 Task: Search one way flight ticket for 5 adults, 2 children, 1 infant in seat and 2 infants on lap in economy from Block Island: Block Island State Airport to Jackson: Jackson Hole Airport on 5-2-2023. Choice of flights is United. Number of bags: 1 carry on bag and 1 checked bag. Price is upto 87000. Outbound departure time preference is 20:30.
Action: Mouse moved to (331, 283)
Screenshot: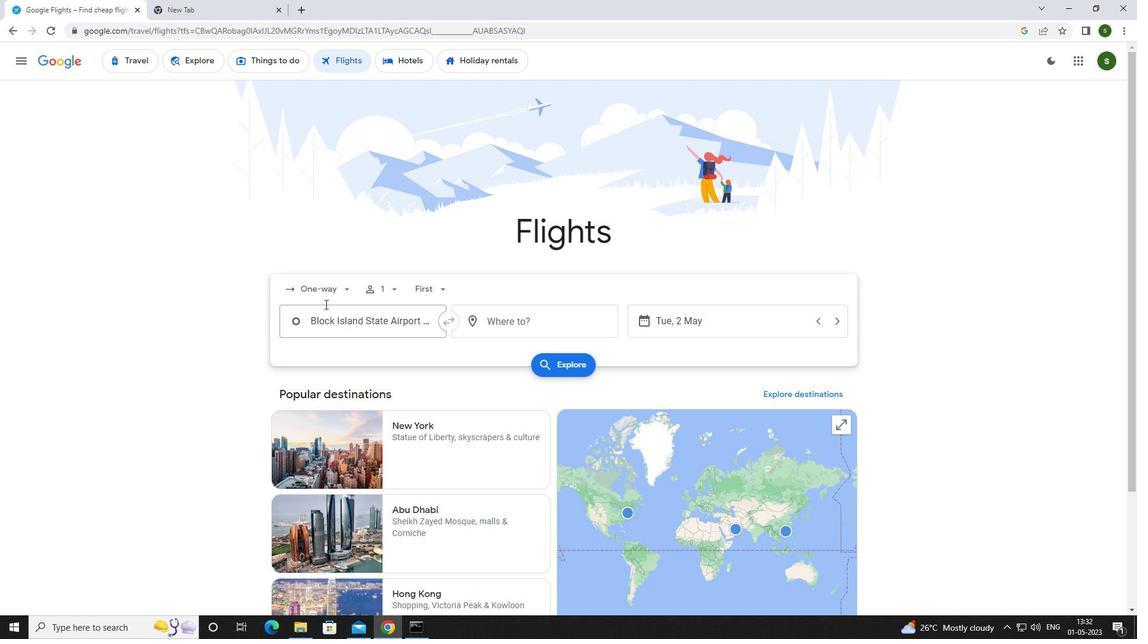 
Action: Mouse pressed left at (331, 283)
Screenshot: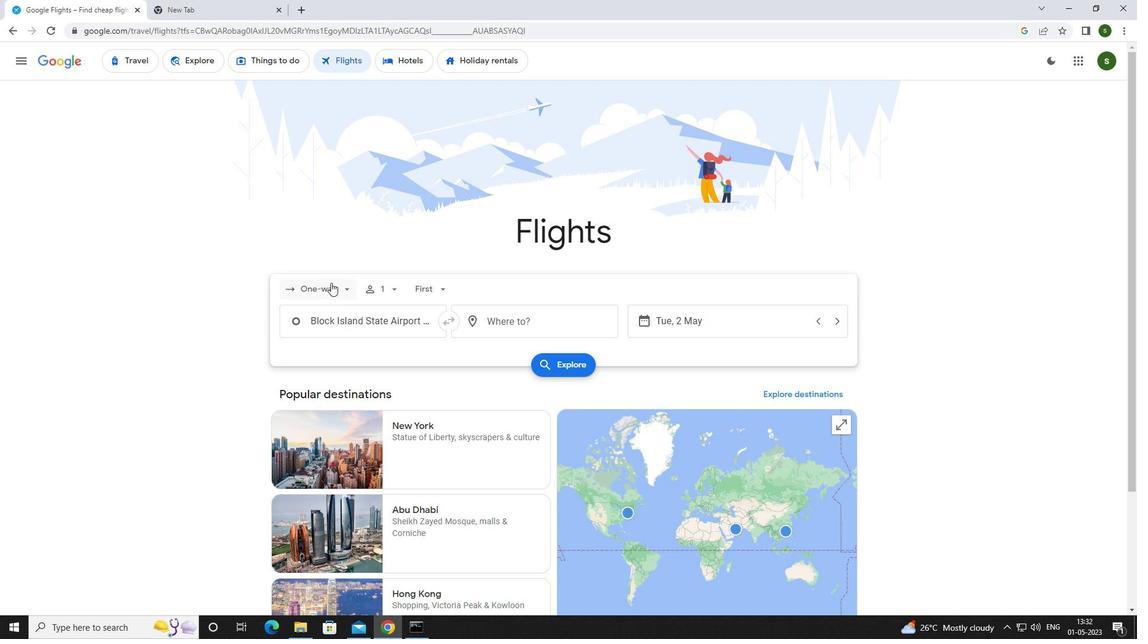 
Action: Mouse moved to (333, 341)
Screenshot: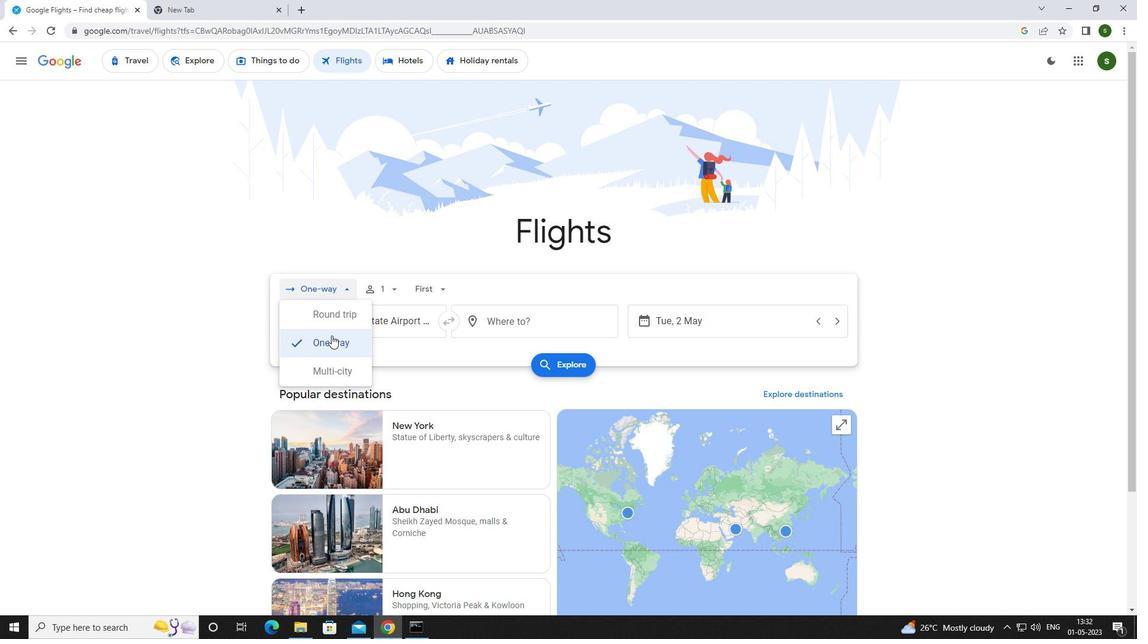 
Action: Mouse pressed left at (333, 341)
Screenshot: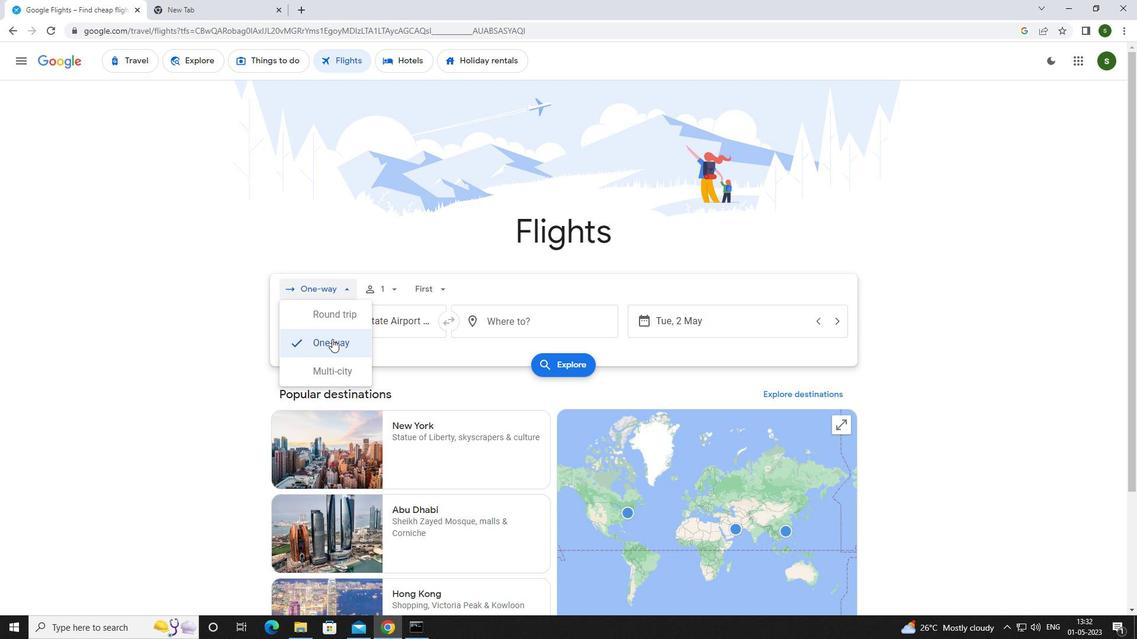 
Action: Mouse moved to (391, 287)
Screenshot: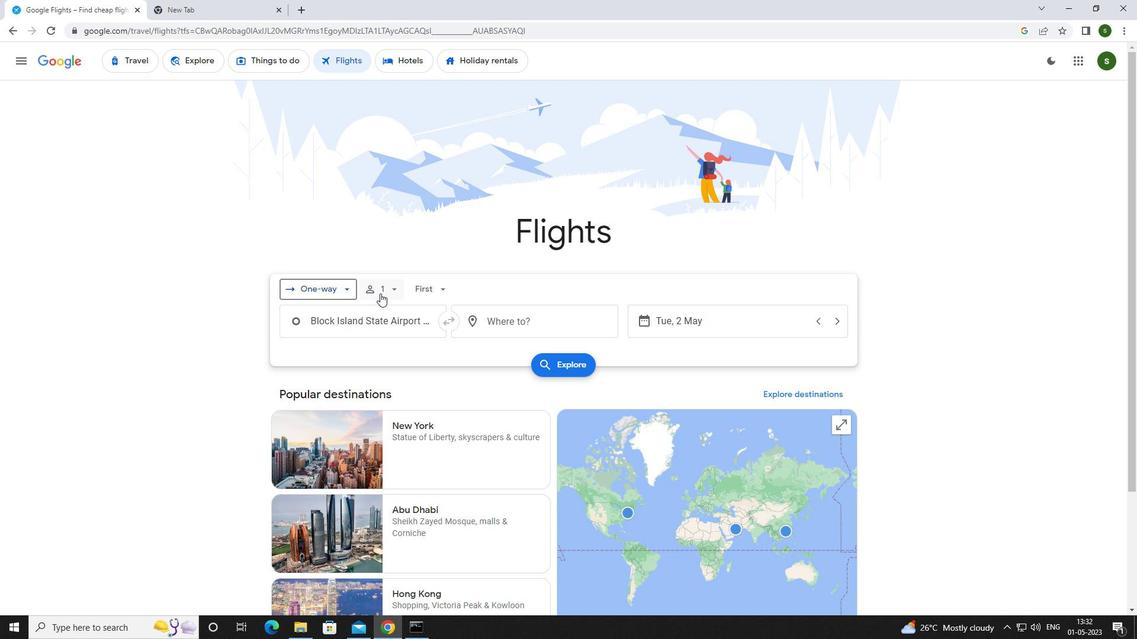 
Action: Mouse pressed left at (391, 287)
Screenshot: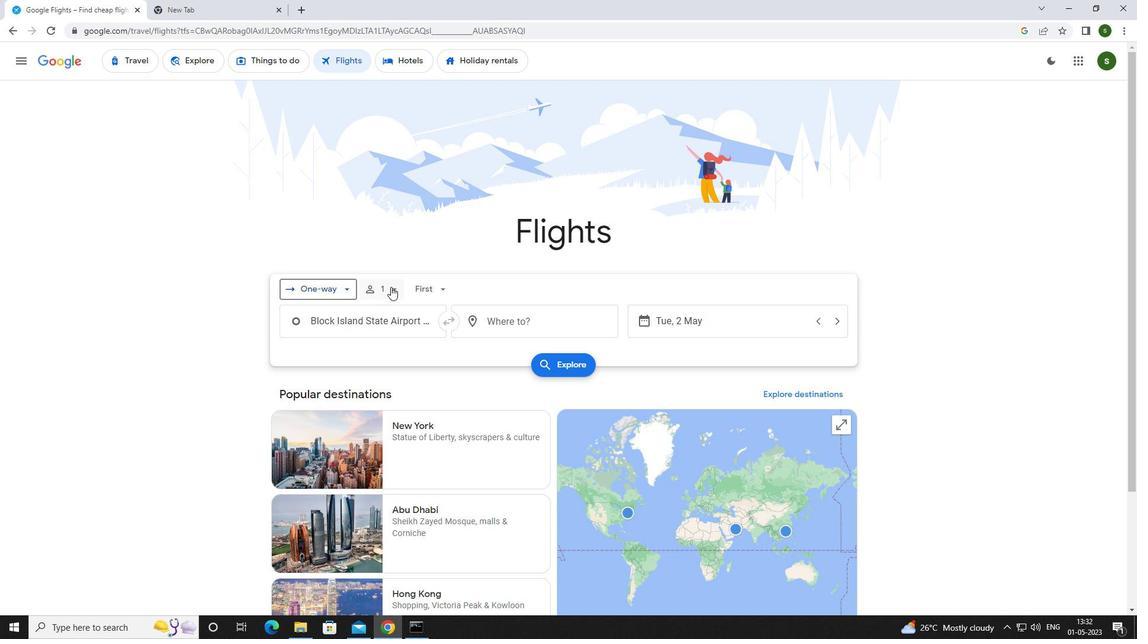 
Action: Mouse moved to (488, 320)
Screenshot: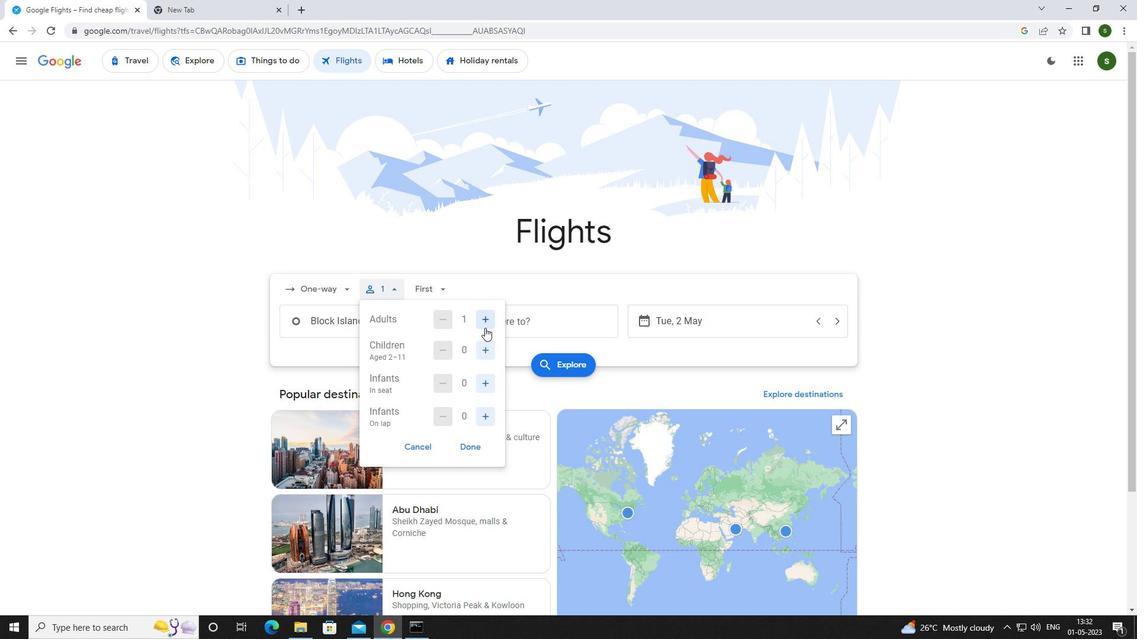 
Action: Mouse pressed left at (488, 320)
Screenshot: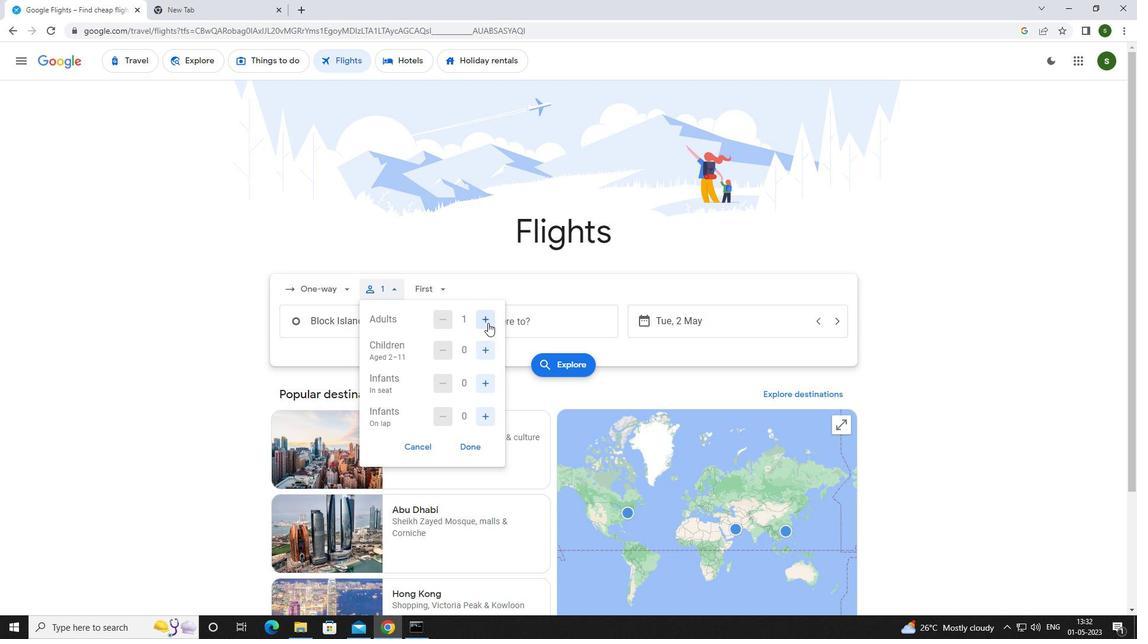 
Action: Mouse pressed left at (488, 320)
Screenshot: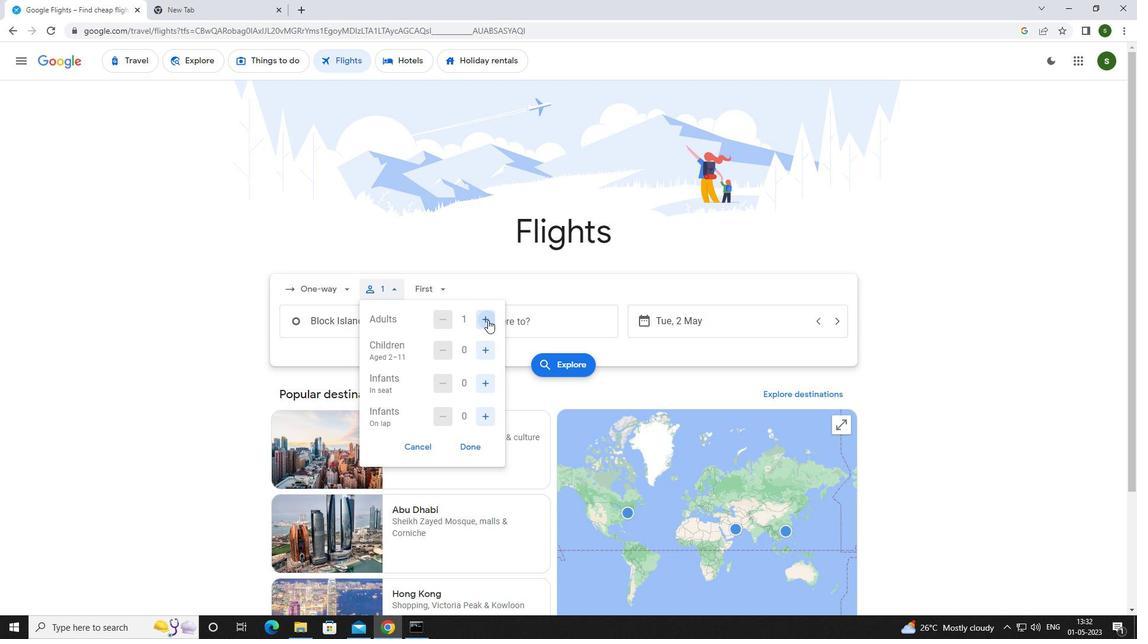
Action: Mouse pressed left at (488, 320)
Screenshot: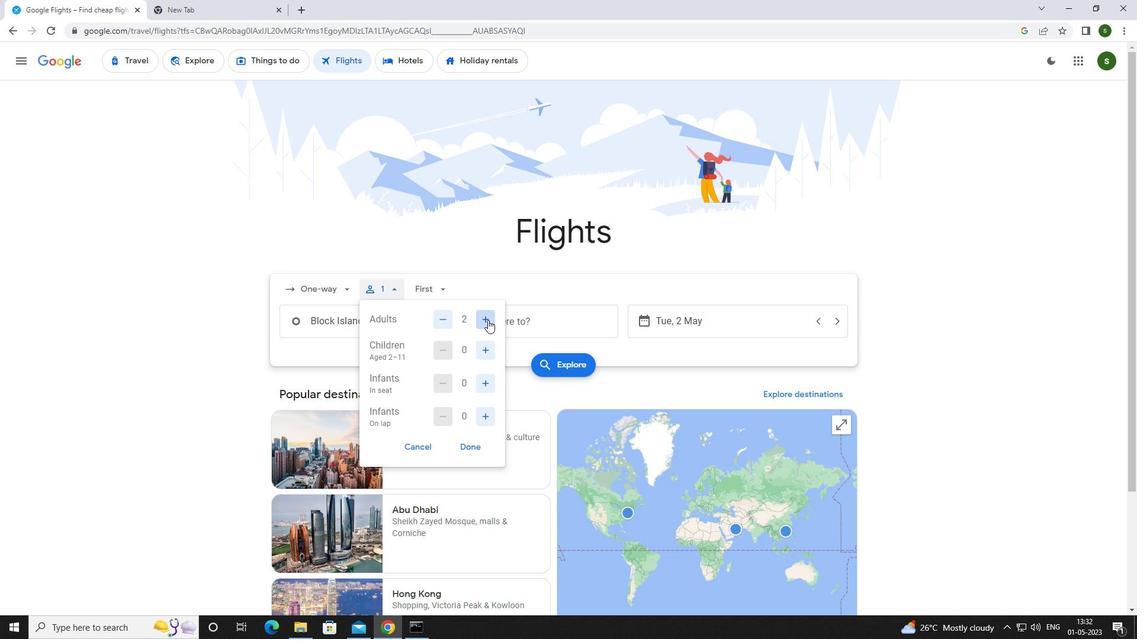 
Action: Mouse pressed left at (488, 320)
Screenshot: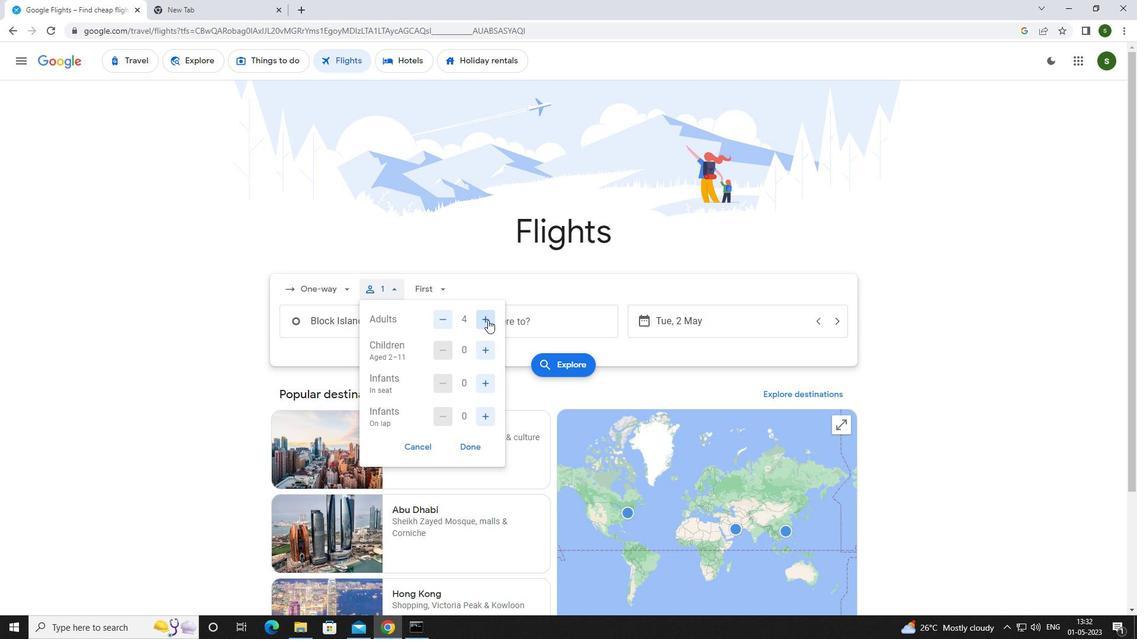 
Action: Mouse moved to (481, 351)
Screenshot: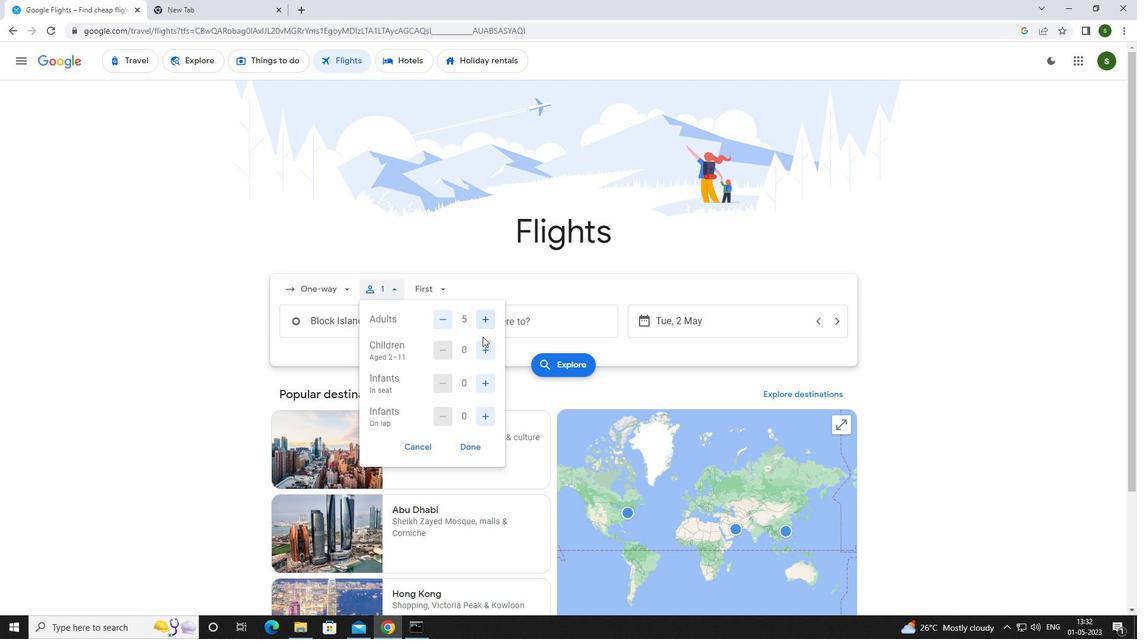 
Action: Mouse pressed left at (481, 351)
Screenshot: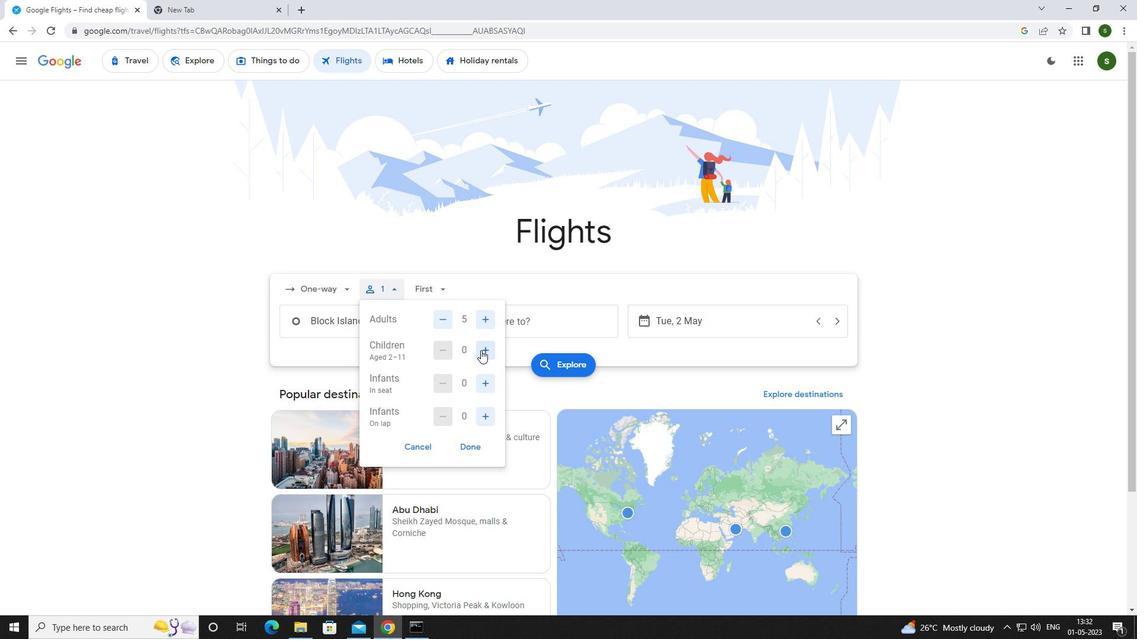 
Action: Mouse pressed left at (481, 351)
Screenshot: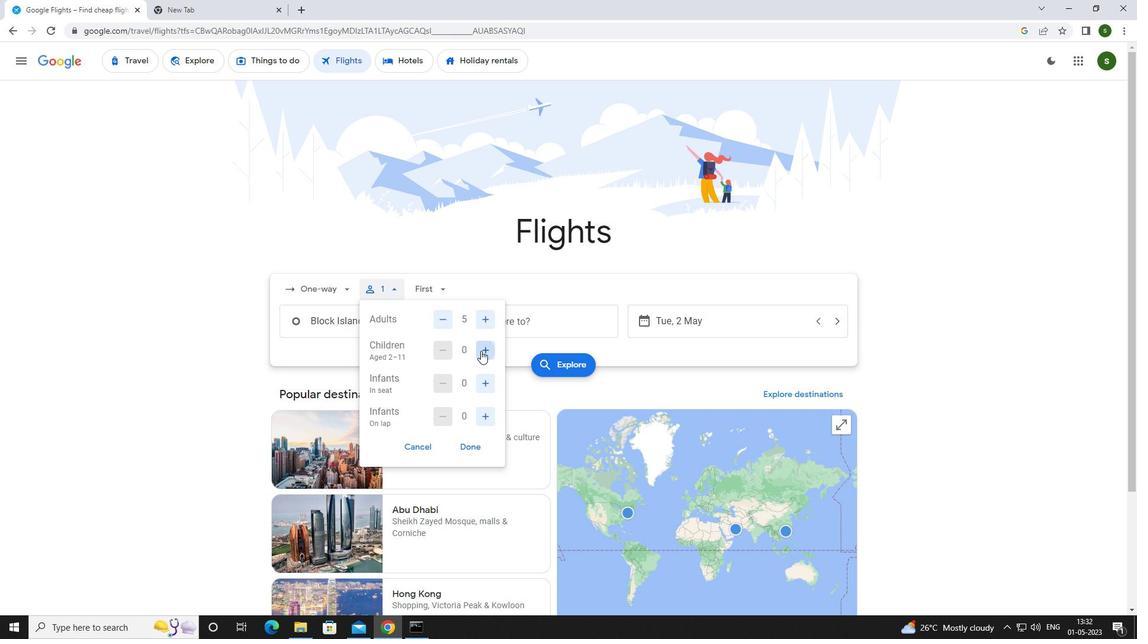 
Action: Mouse moved to (485, 380)
Screenshot: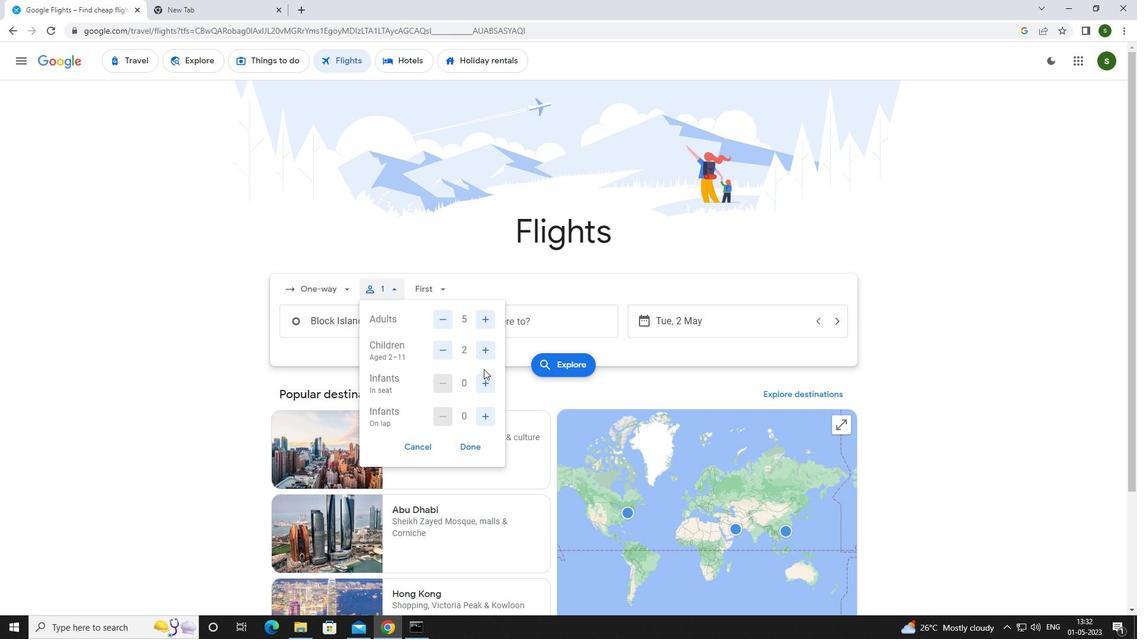 
Action: Mouse pressed left at (485, 380)
Screenshot: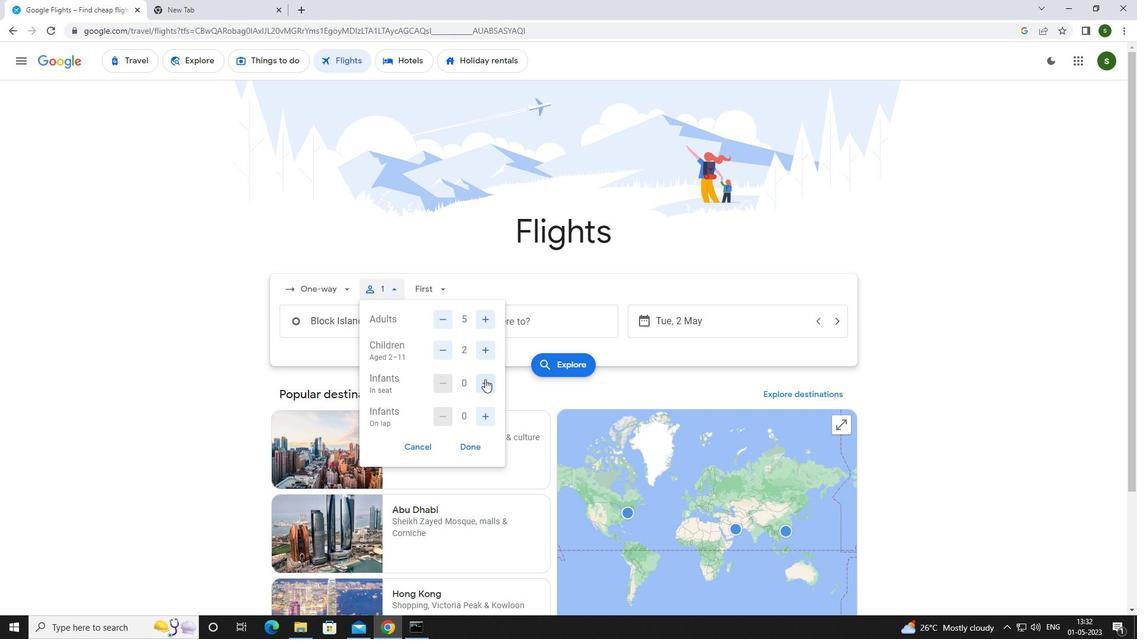 
Action: Mouse moved to (489, 417)
Screenshot: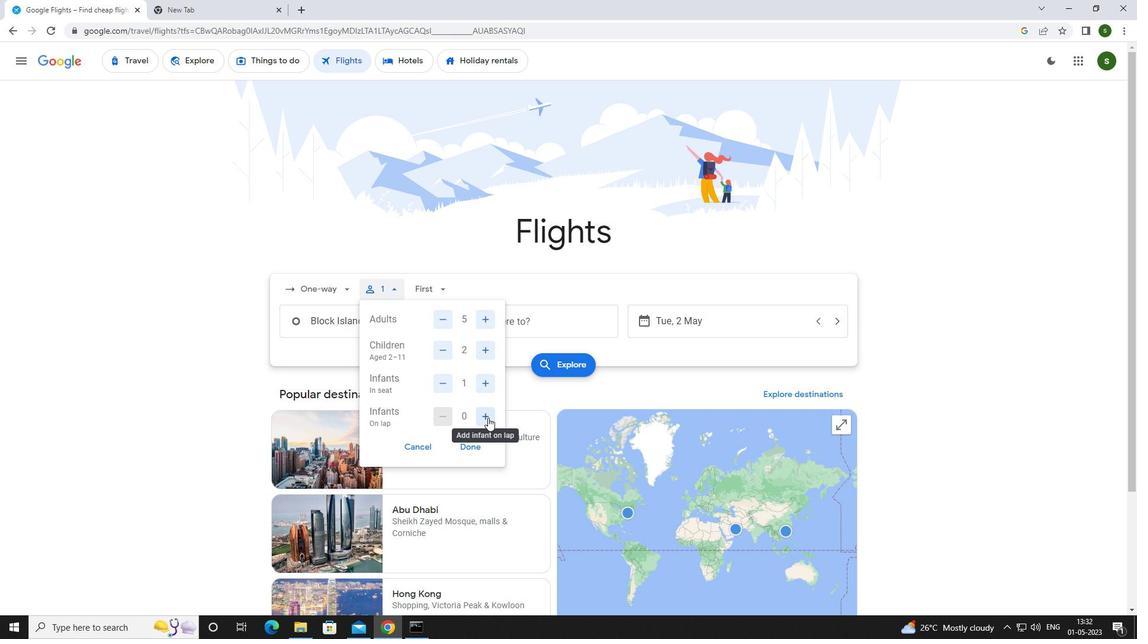 
Action: Mouse pressed left at (489, 417)
Screenshot: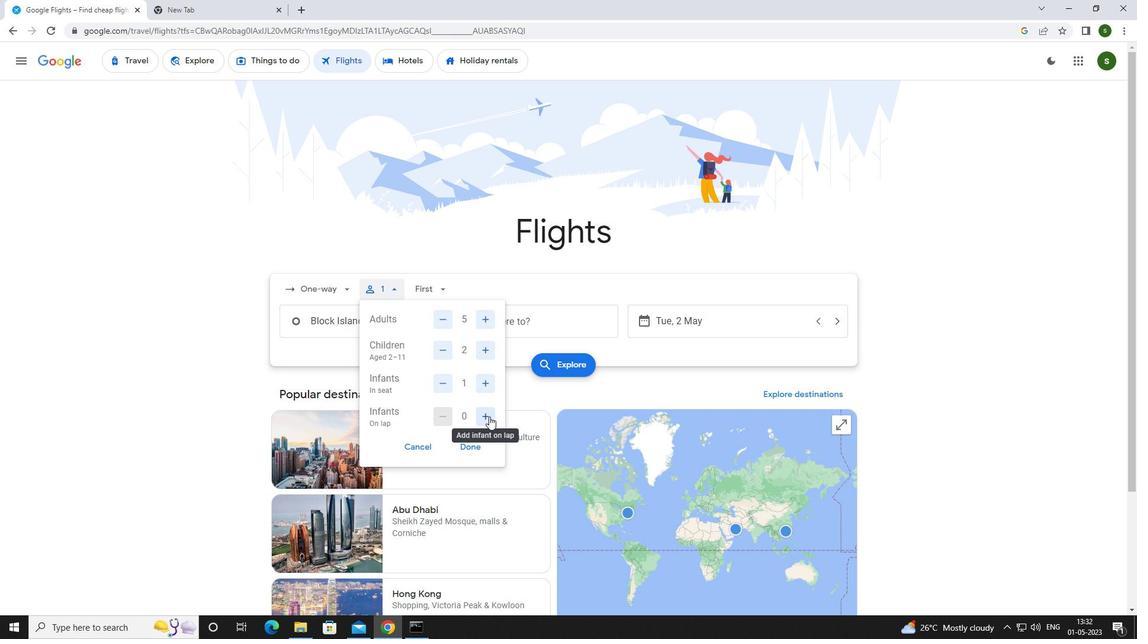 
Action: Mouse moved to (434, 287)
Screenshot: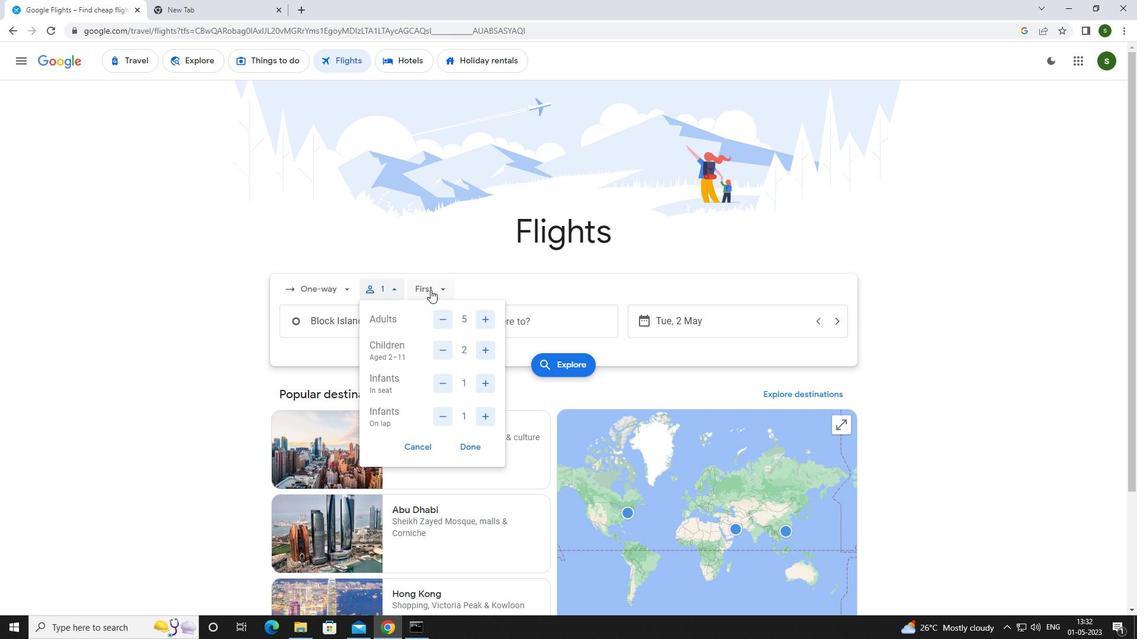 
Action: Mouse pressed left at (434, 287)
Screenshot: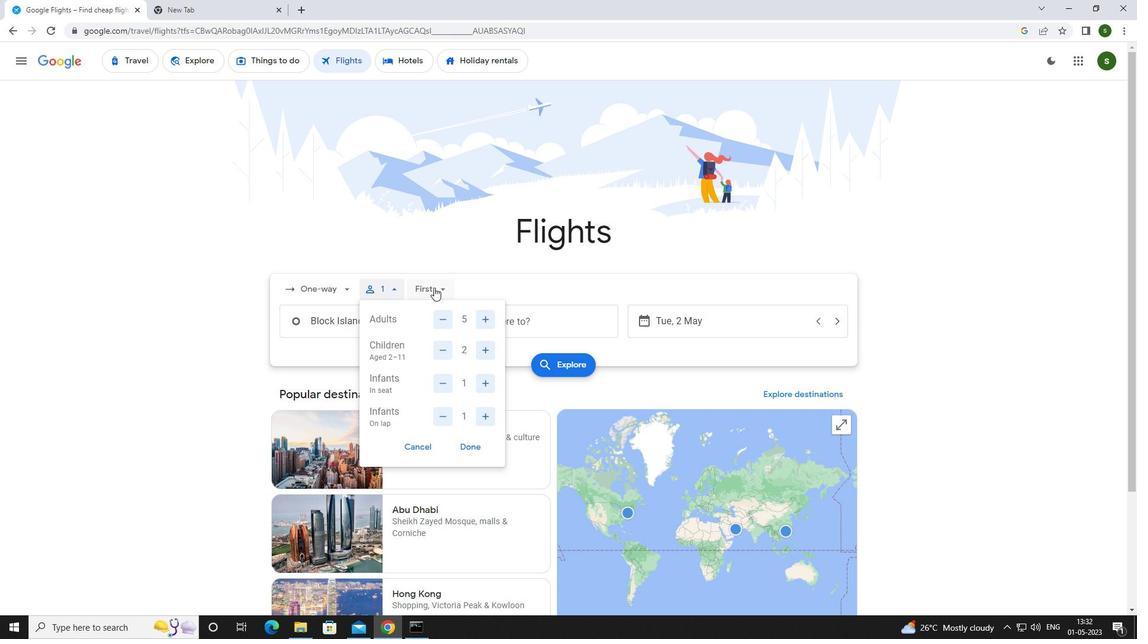 
Action: Mouse moved to (447, 323)
Screenshot: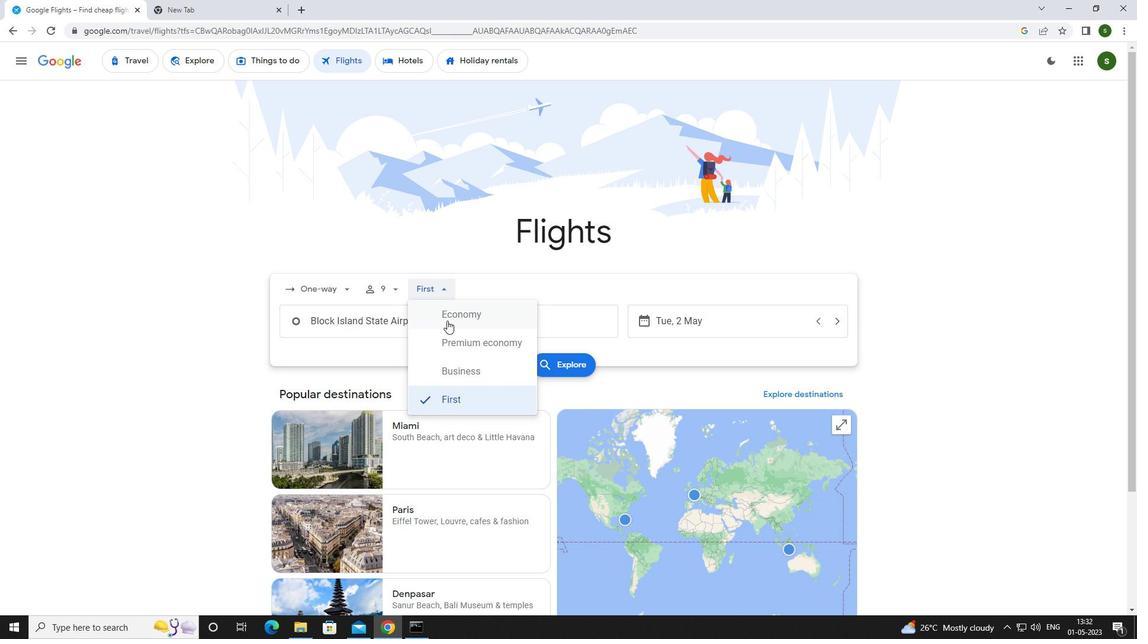 
Action: Mouse pressed left at (447, 323)
Screenshot: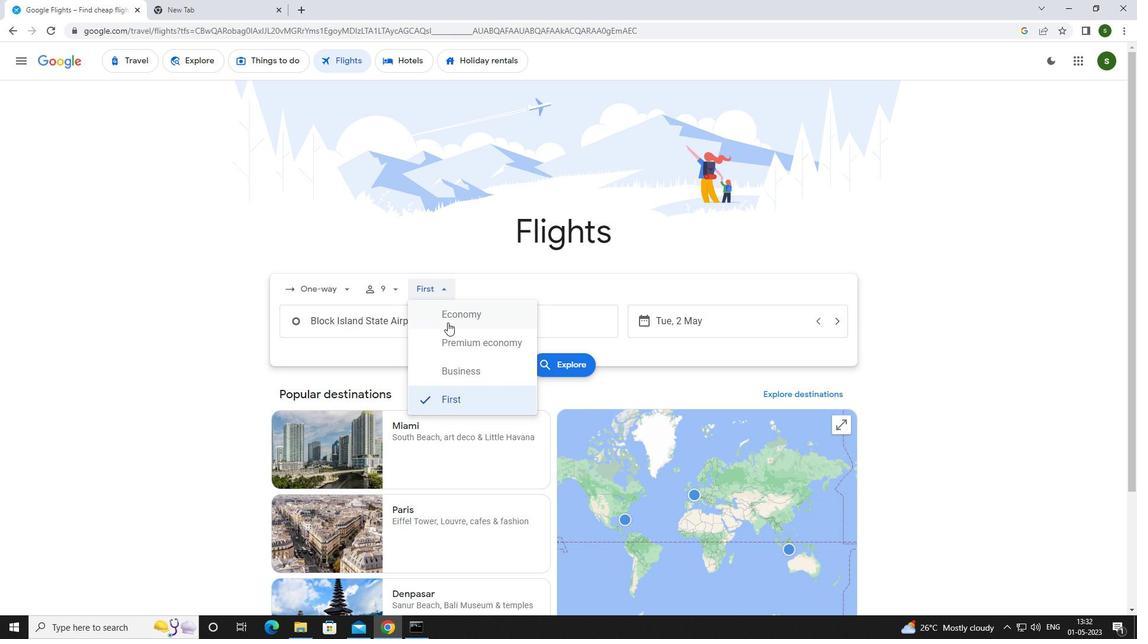 
Action: Mouse moved to (432, 318)
Screenshot: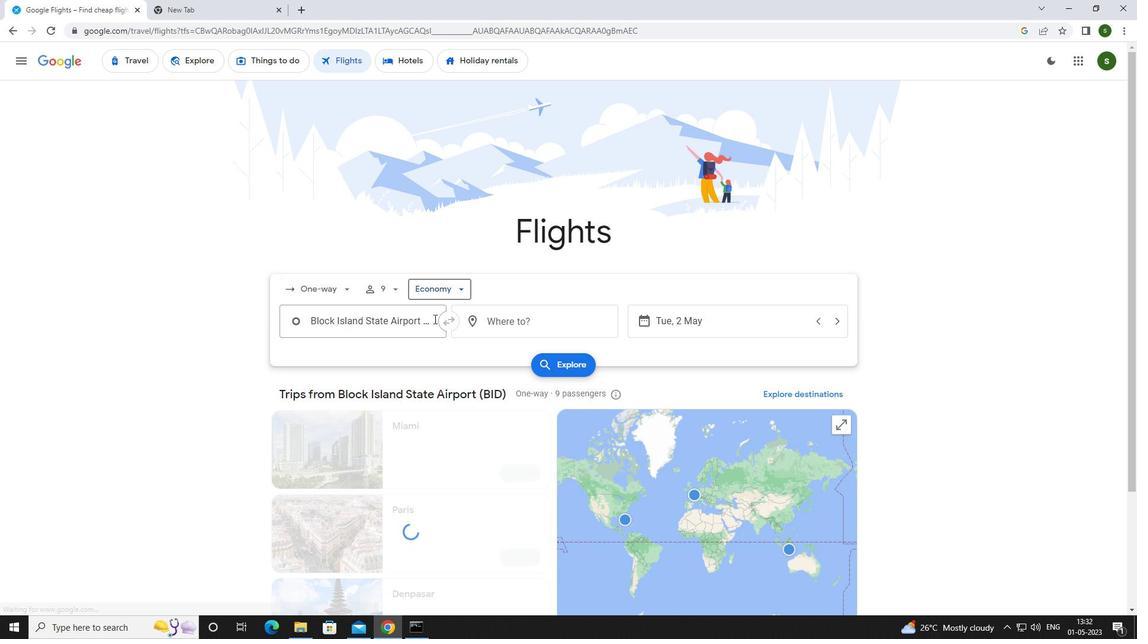 
Action: Mouse pressed left at (432, 318)
Screenshot: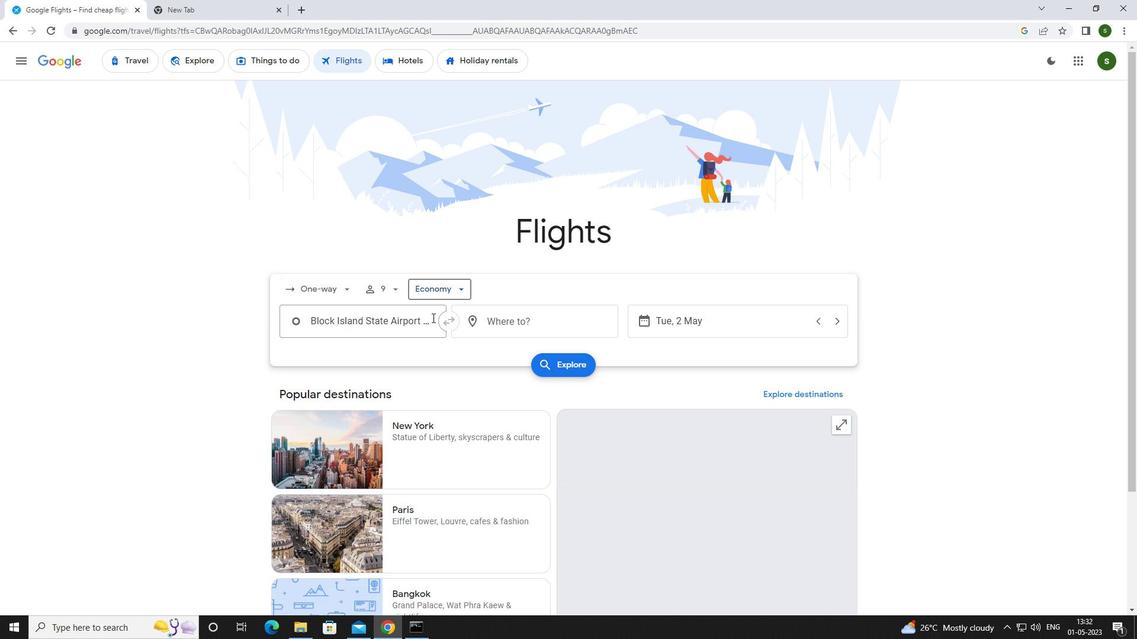 
Action: Mouse moved to (431, 318)
Screenshot: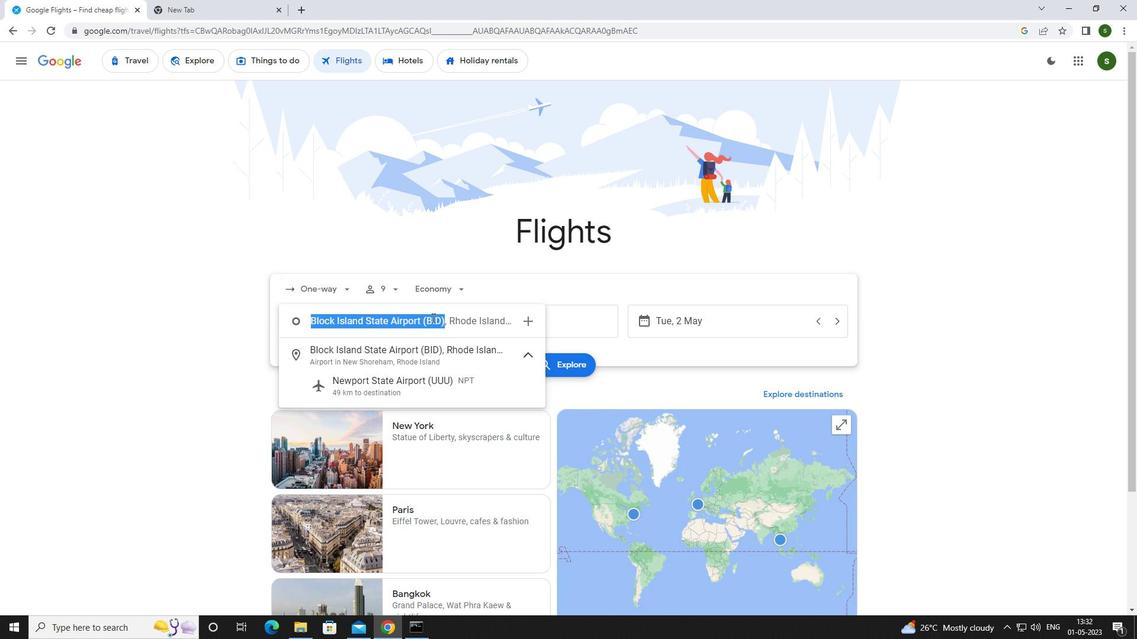 
Action: Key pressed <Key.caps_lock>b<Key.caps_lock>lock<Key.space><Key.caps_lock>I<Key.caps_lock>sland<Key.space><Key.caps_lock>s<Key.caps_lock>tate<Key.space>
Screenshot: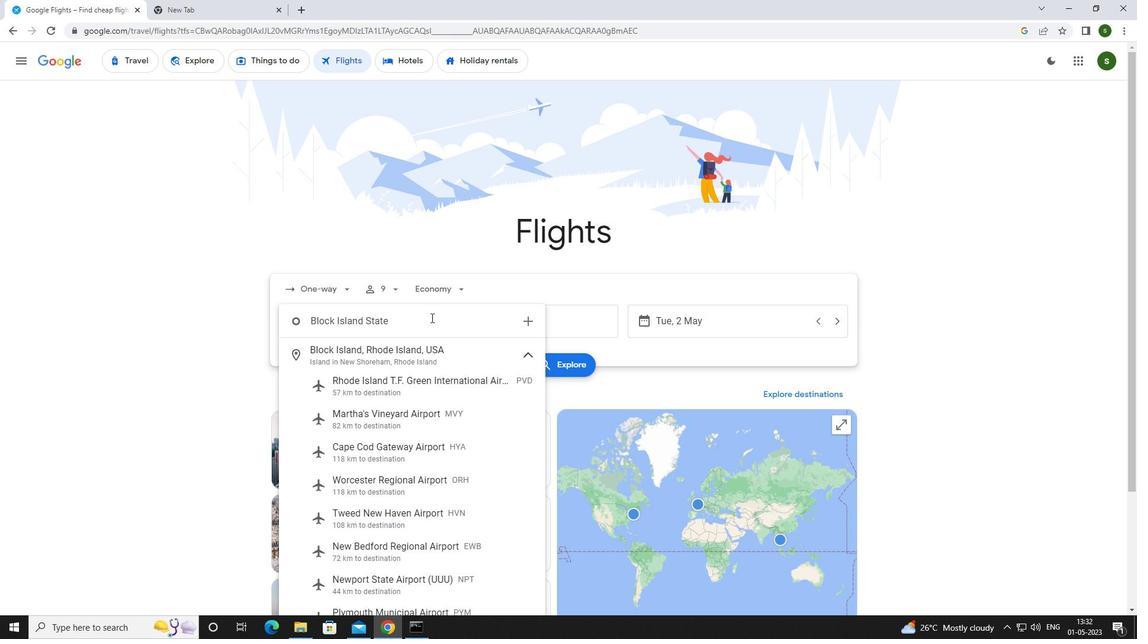 
Action: Mouse moved to (417, 362)
Screenshot: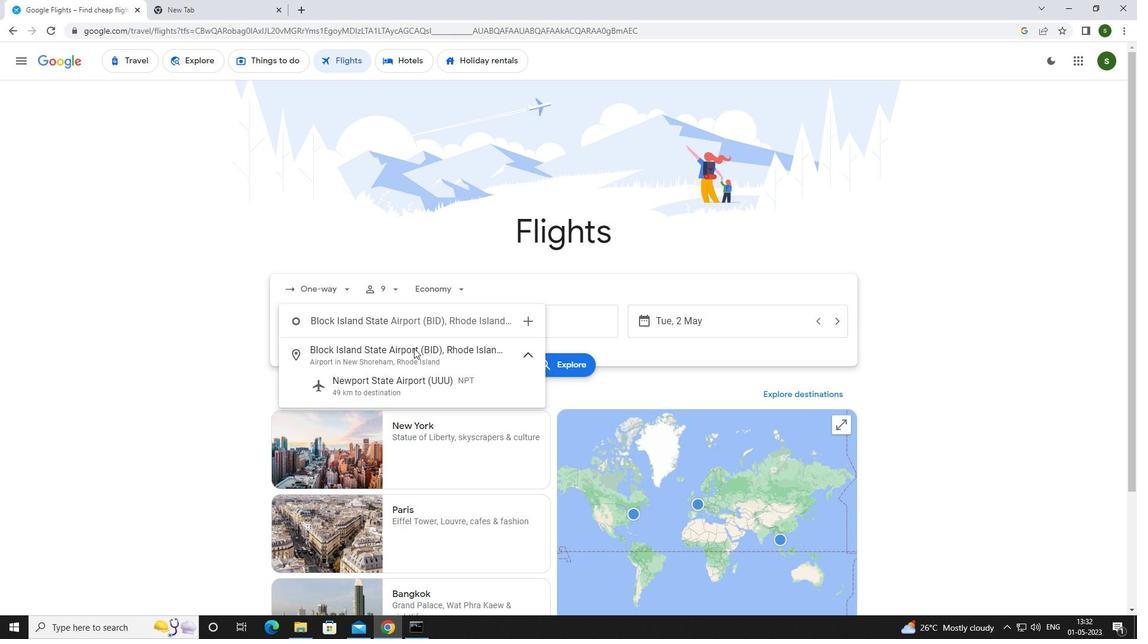 
Action: Mouse pressed left at (417, 362)
Screenshot: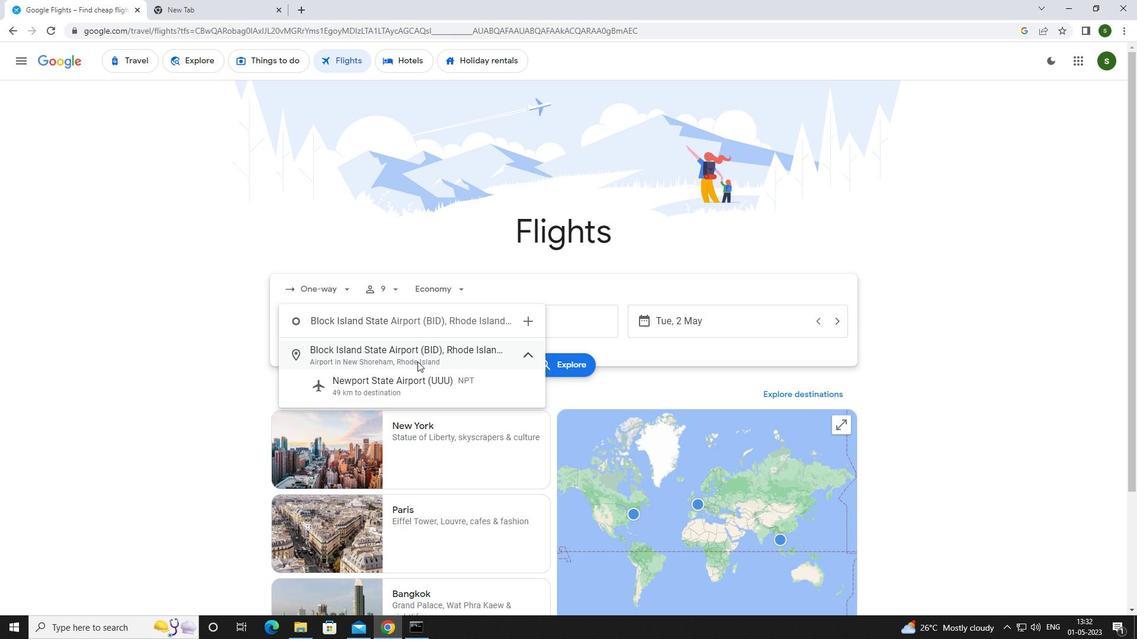 
Action: Mouse moved to (533, 321)
Screenshot: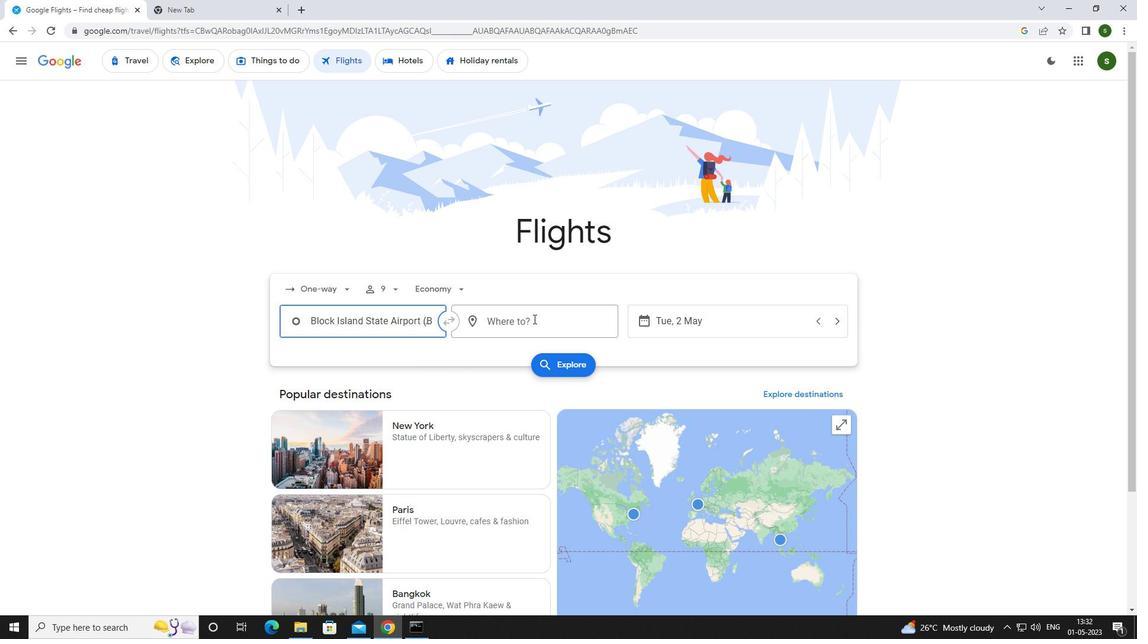
Action: Mouse pressed left at (533, 321)
Screenshot: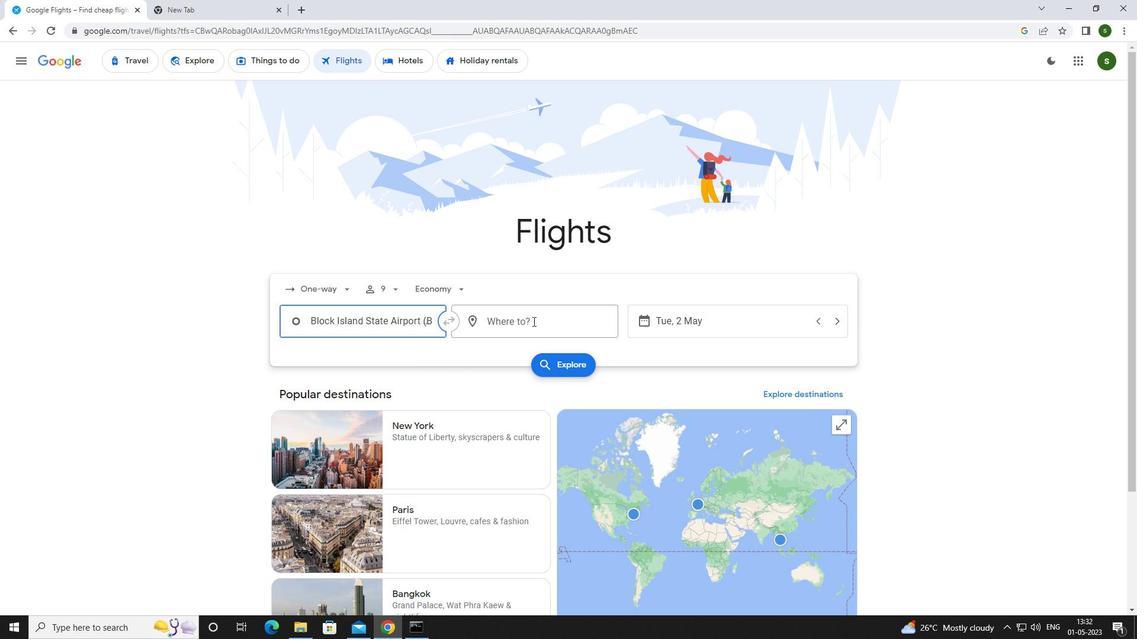 
Action: Mouse moved to (528, 323)
Screenshot: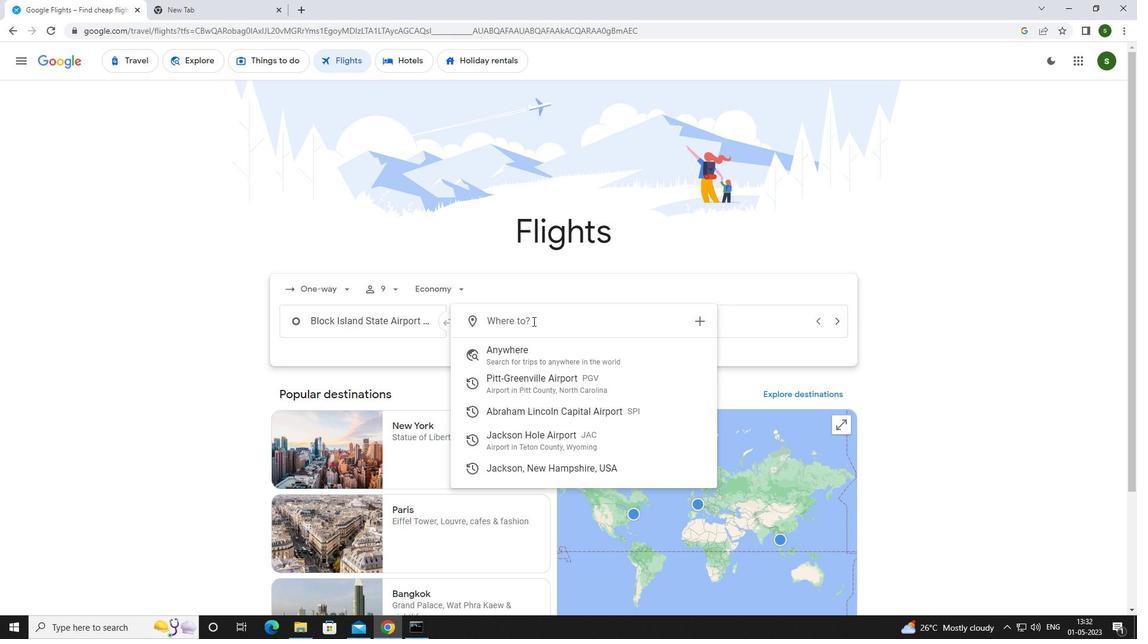 
Action: Key pressed <Key.caps_lock>j<Key.caps_lock>ackson<Key.space><Key.caps_lock>h<Key.caps_lock>
Screenshot: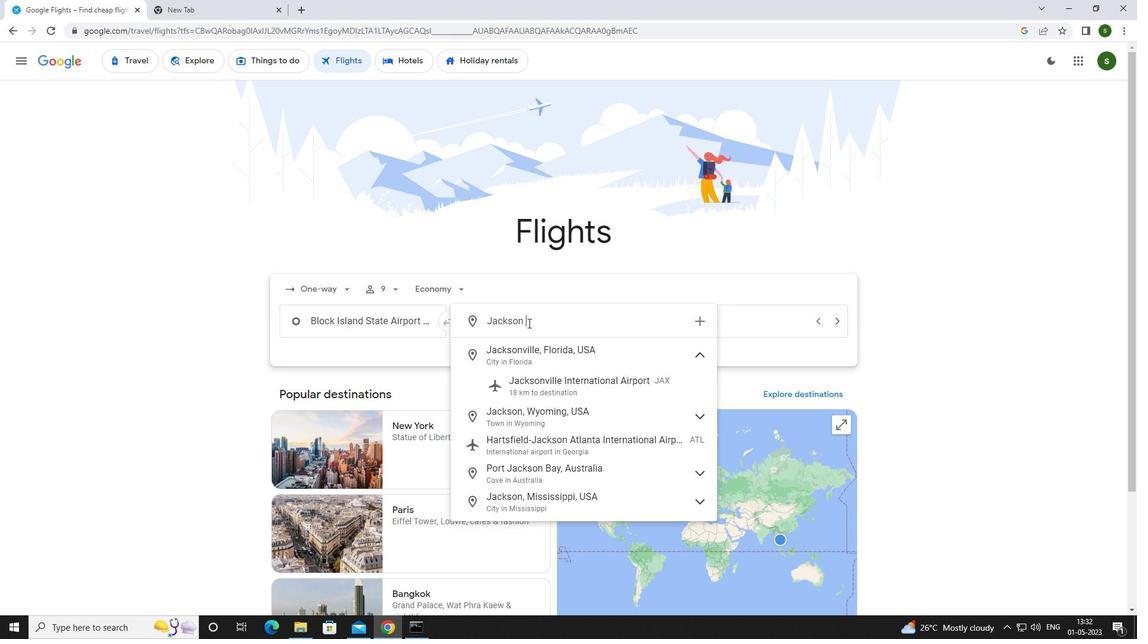 
Action: Mouse moved to (527, 388)
Screenshot: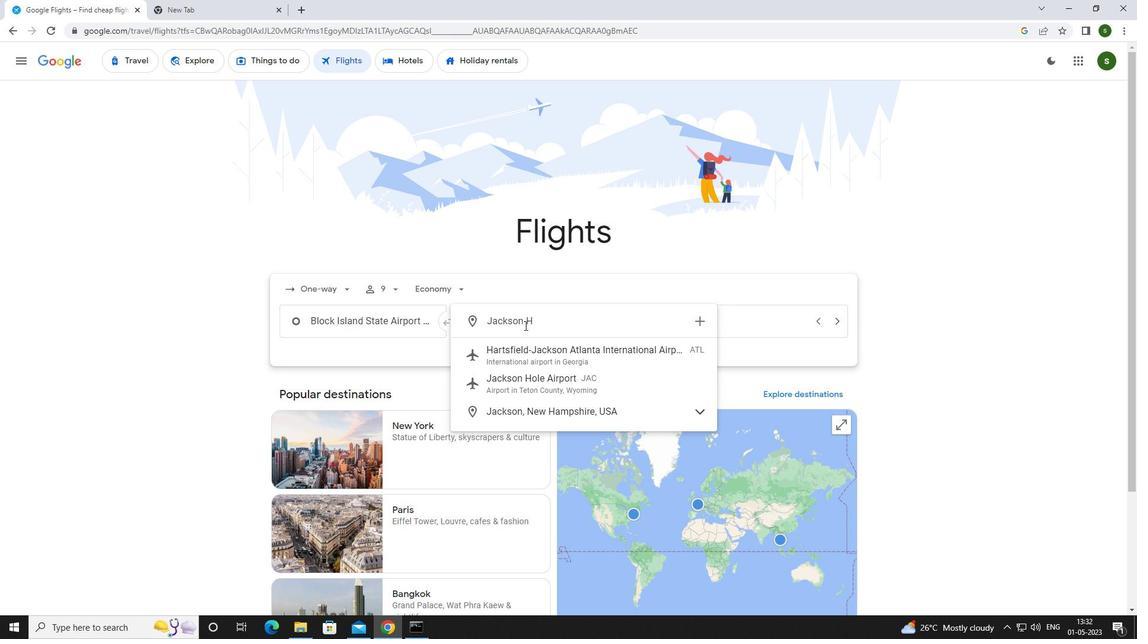 
Action: Mouse pressed left at (527, 388)
Screenshot: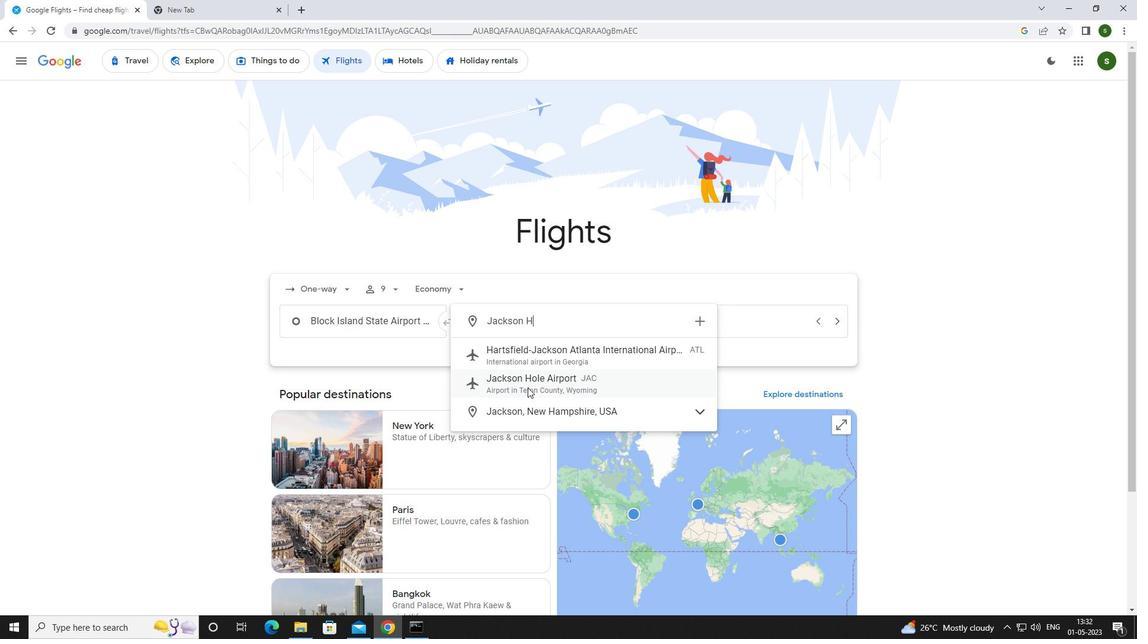 
Action: Mouse moved to (724, 332)
Screenshot: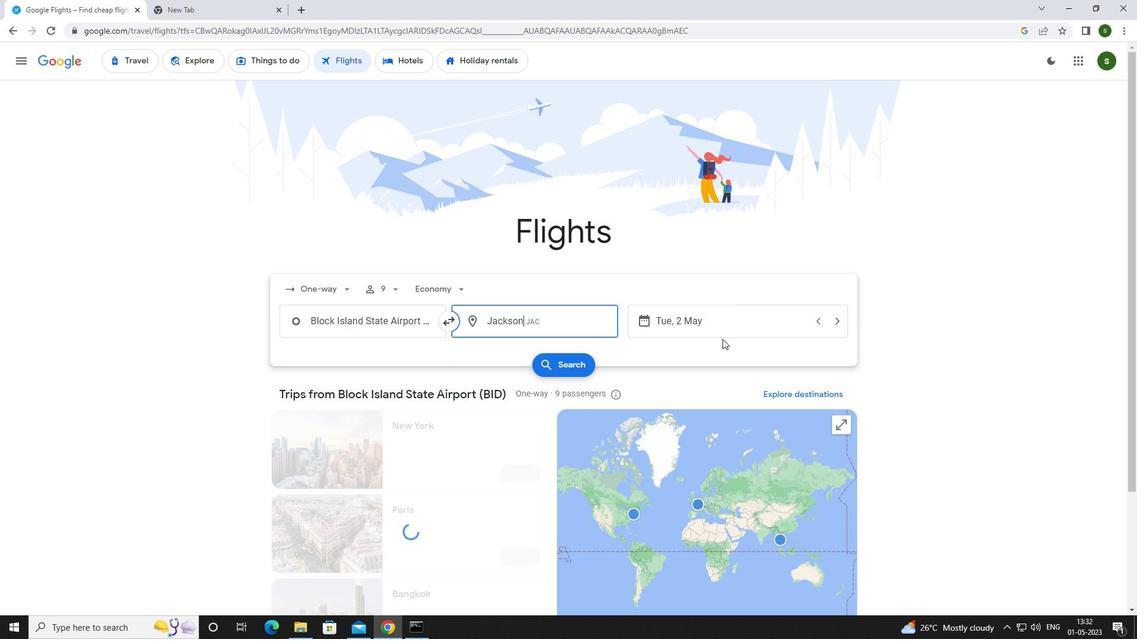 
Action: Mouse pressed left at (724, 332)
Screenshot: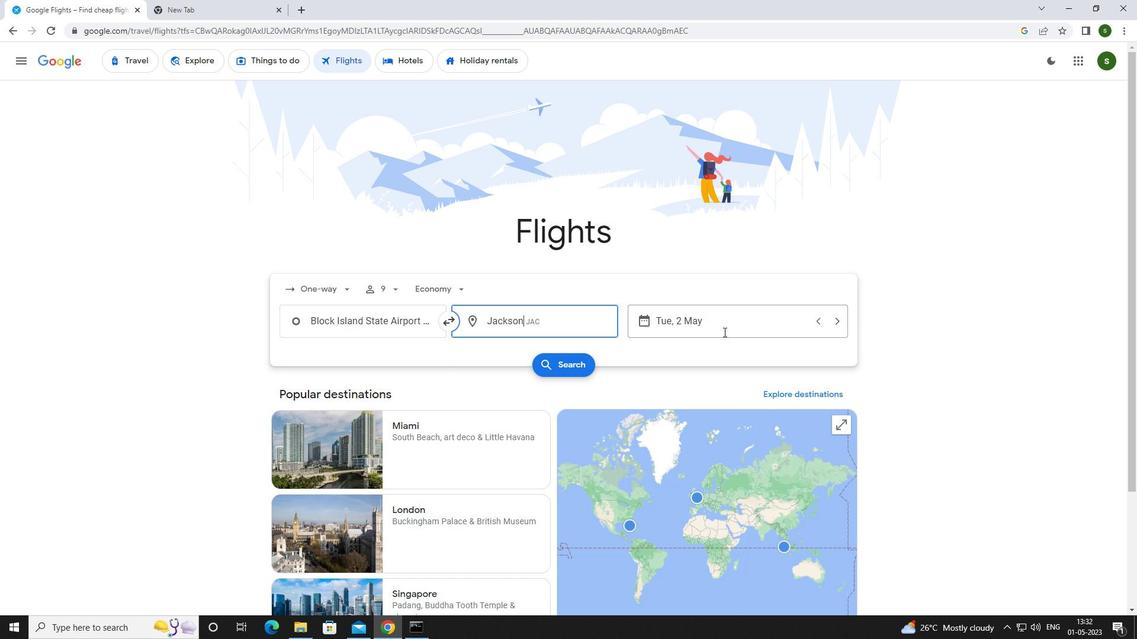 
Action: Mouse moved to (488, 404)
Screenshot: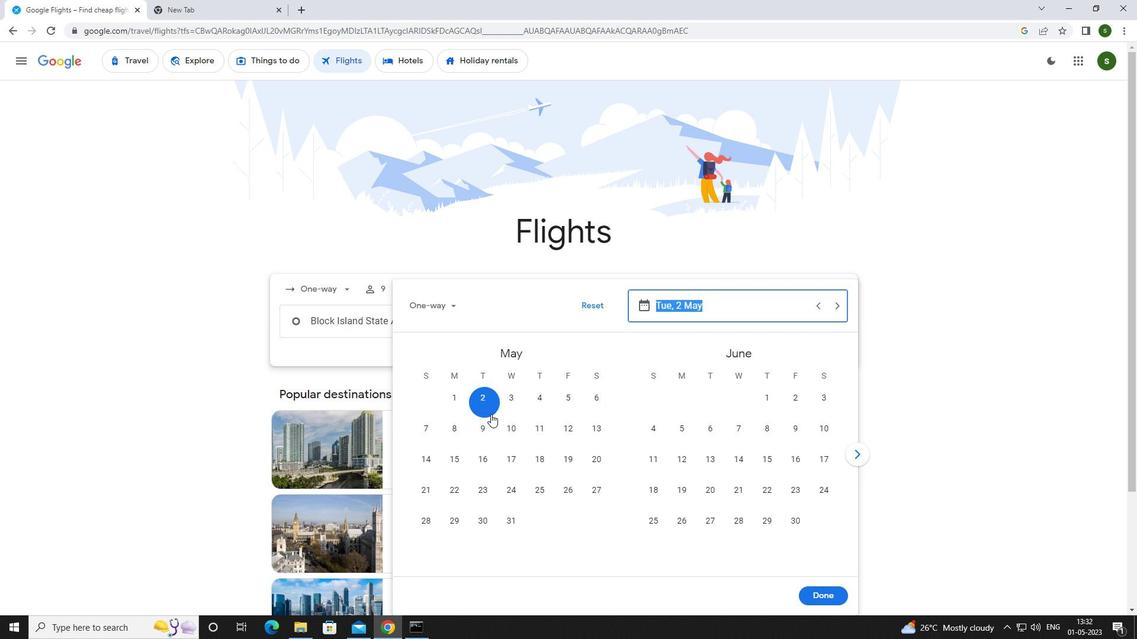 
Action: Mouse pressed left at (488, 404)
Screenshot: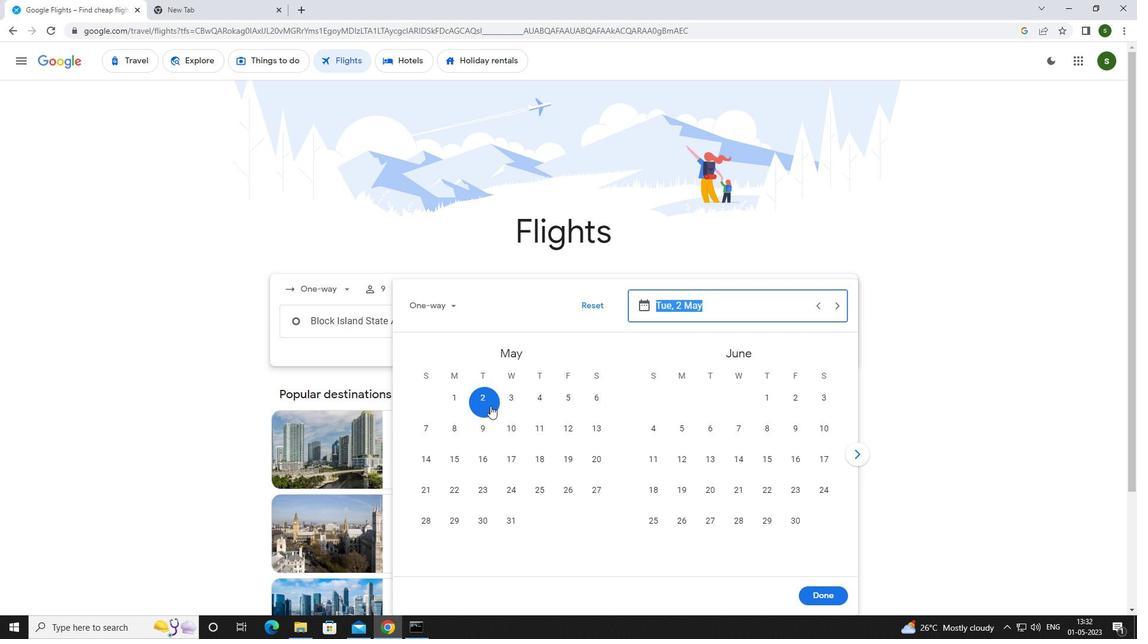 
Action: Mouse moved to (830, 598)
Screenshot: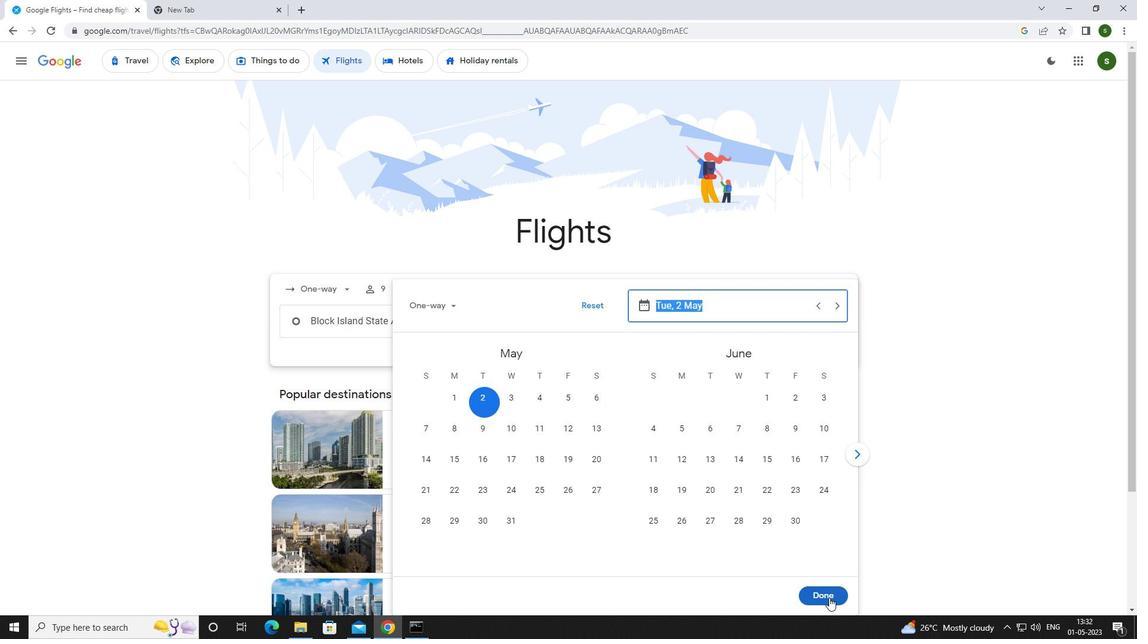 
Action: Mouse pressed left at (830, 598)
Screenshot: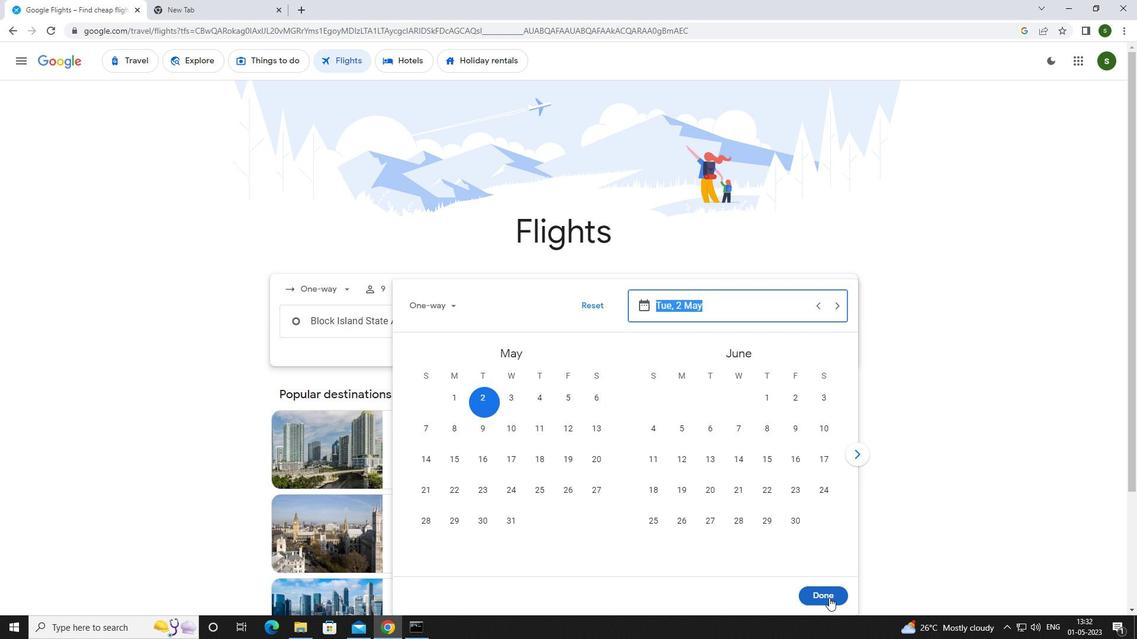 
Action: Mouse moved to (568, 362)
Screenshot: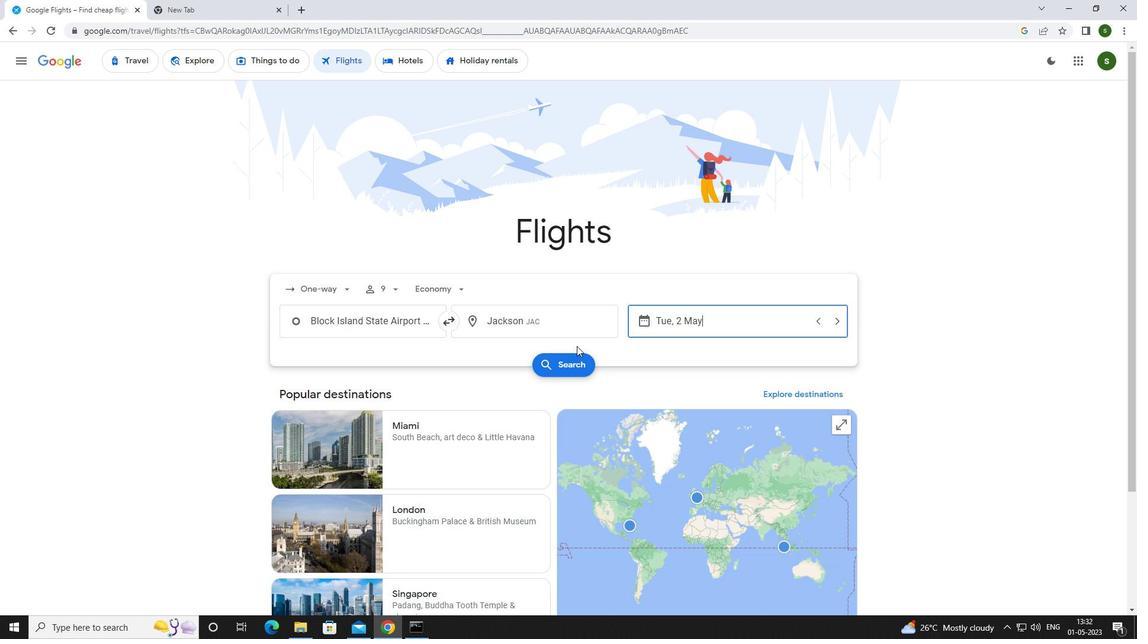 
Action: Mouse pressed left at (568, 362)
Screenshot: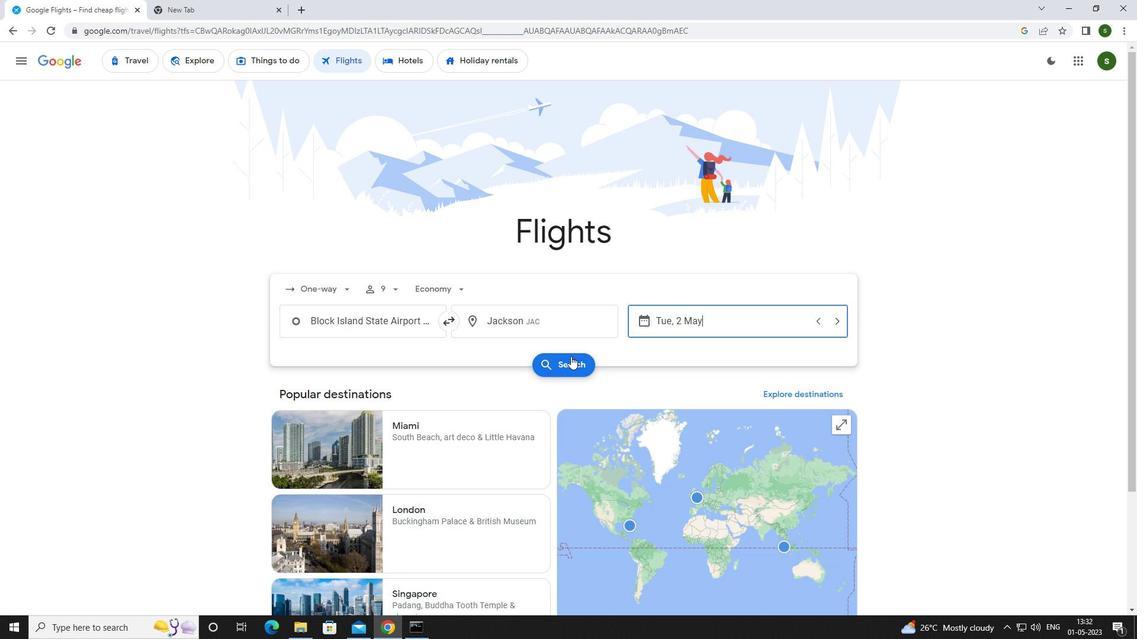 
Action: Mouse moved to (299, 168)
Screenshot: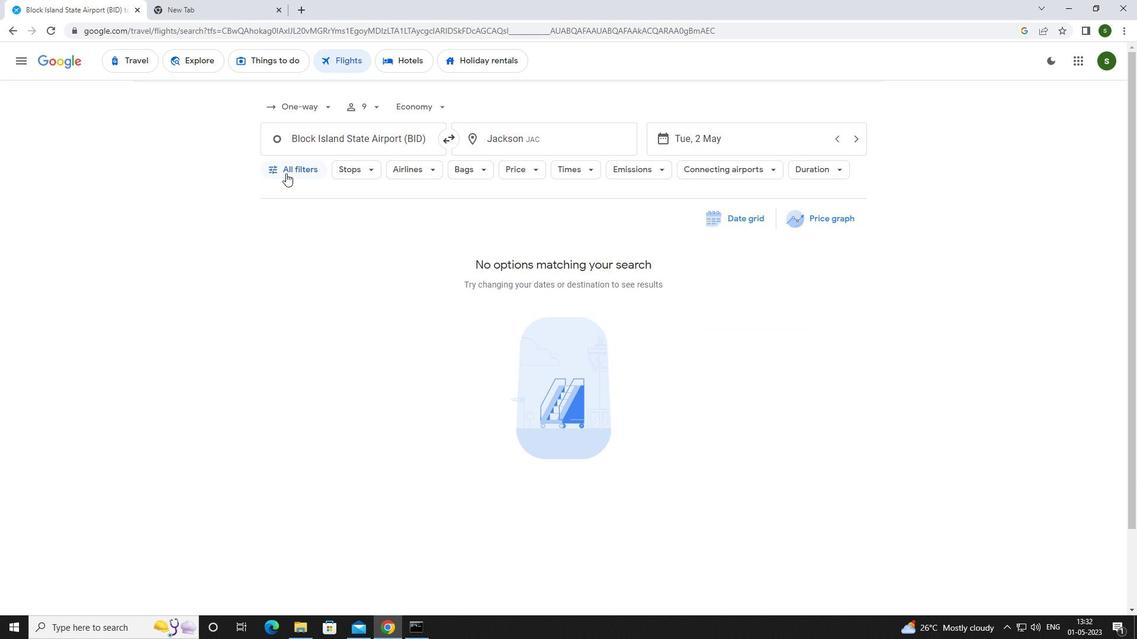 
Action: Mouse pressed left at (299, 168)
Screenshot: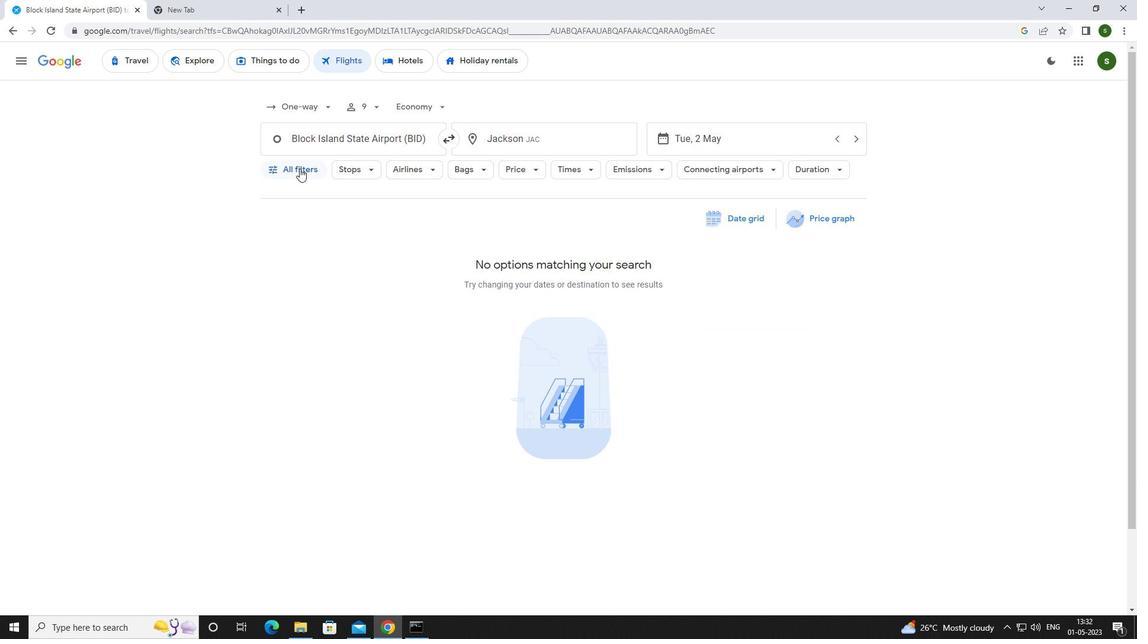 
Action: Mouse moved to (440, 420)
Screenshot: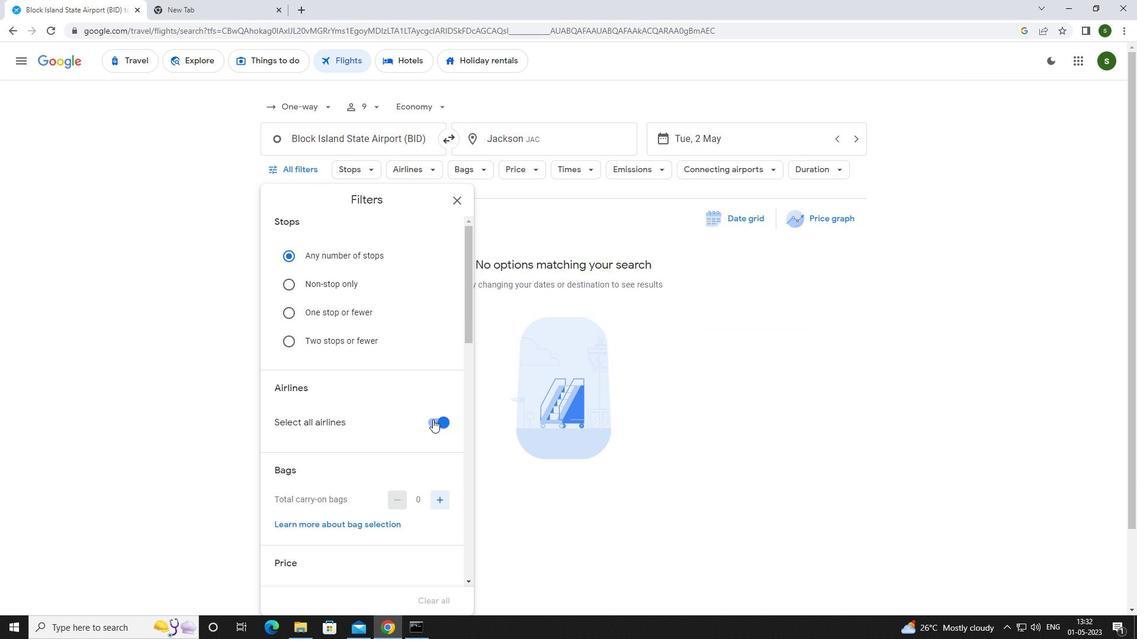 
Action: Mouse pressed left at (440, 420)
Screenshot: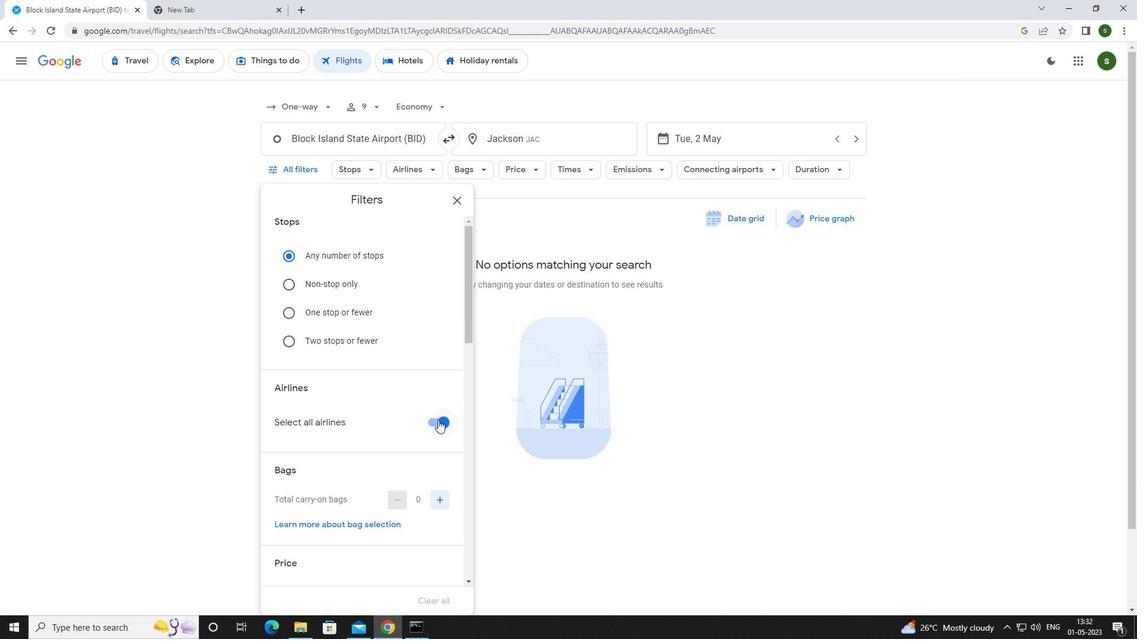 
Action: Mouse moved to (416, 343)
Screenshot: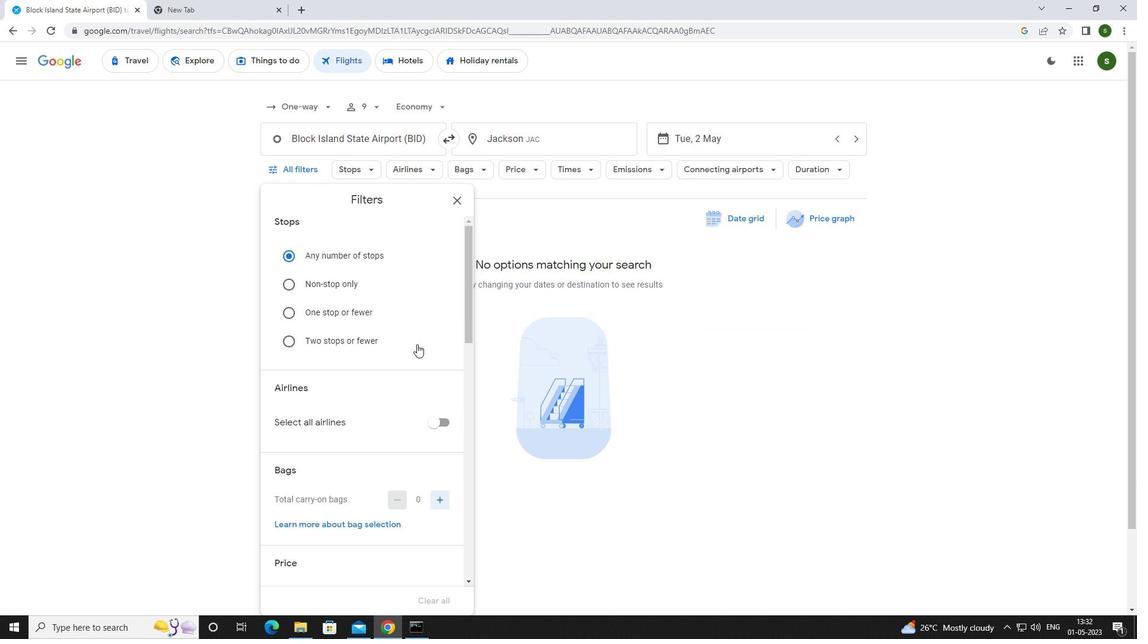 
Action: Mouse scrolled (416, 342) with delta (0, 0)
Screenshot: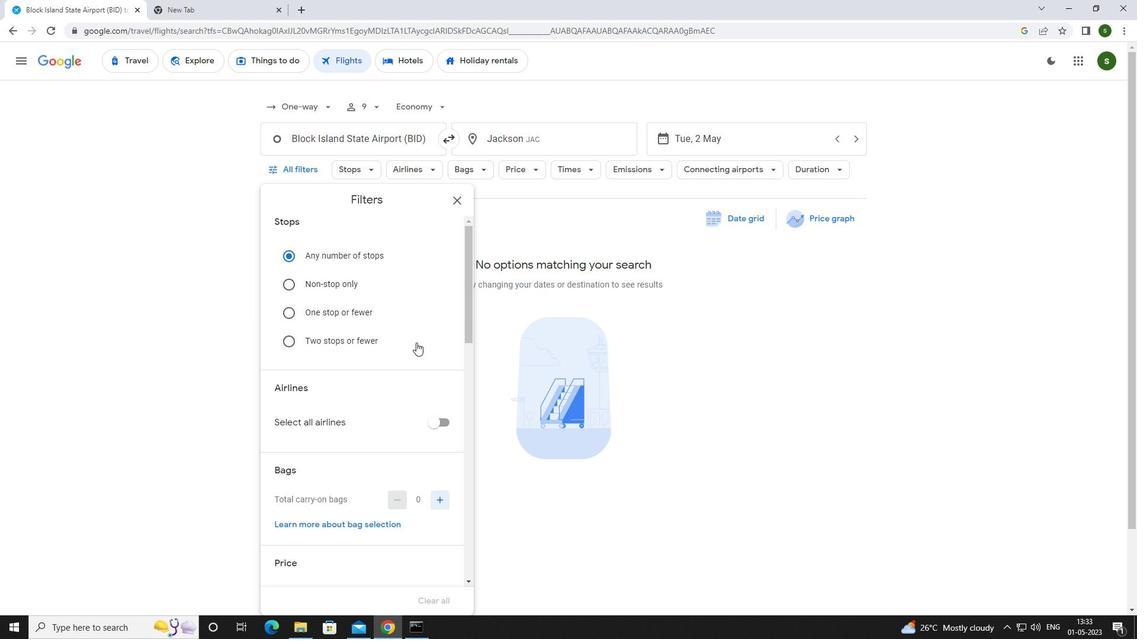 
Action: Mouse scrolled (416, 342) with delta (0, 0)
Screenshot: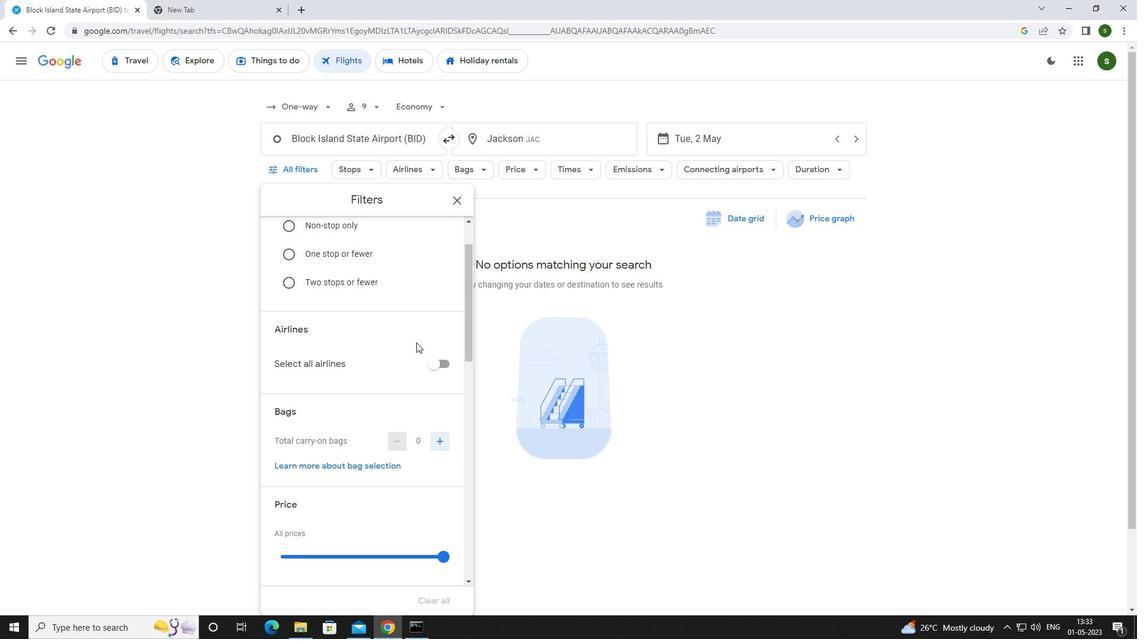 
Action: Mouse moved to (434, 377)
Screenshot: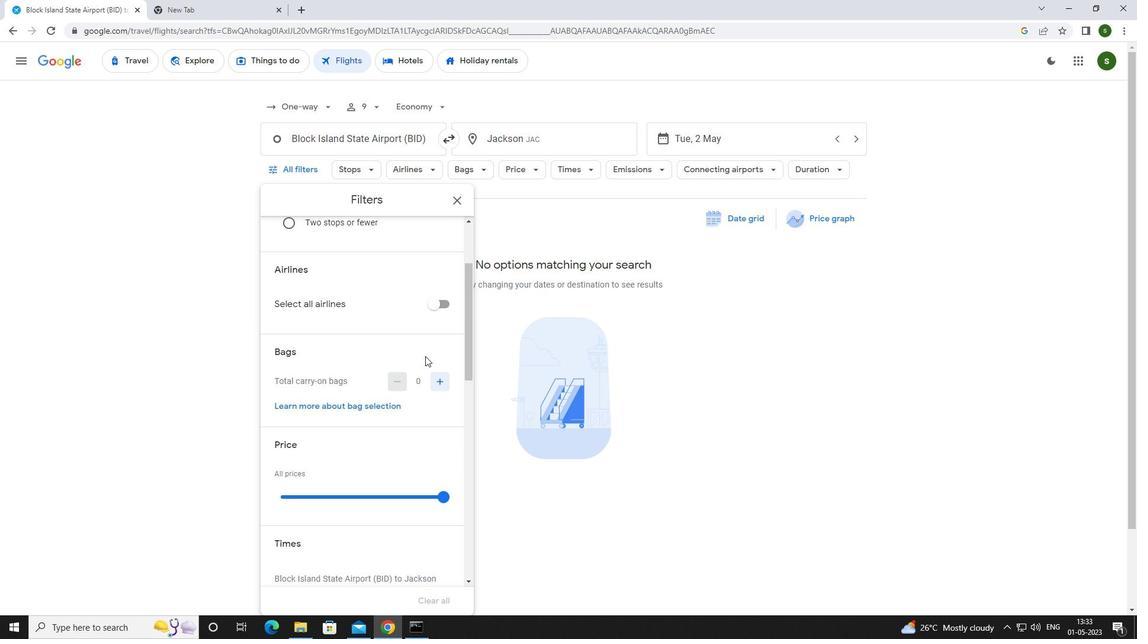 
Action: Mouse pressed left at (434, 377)
Screenshot: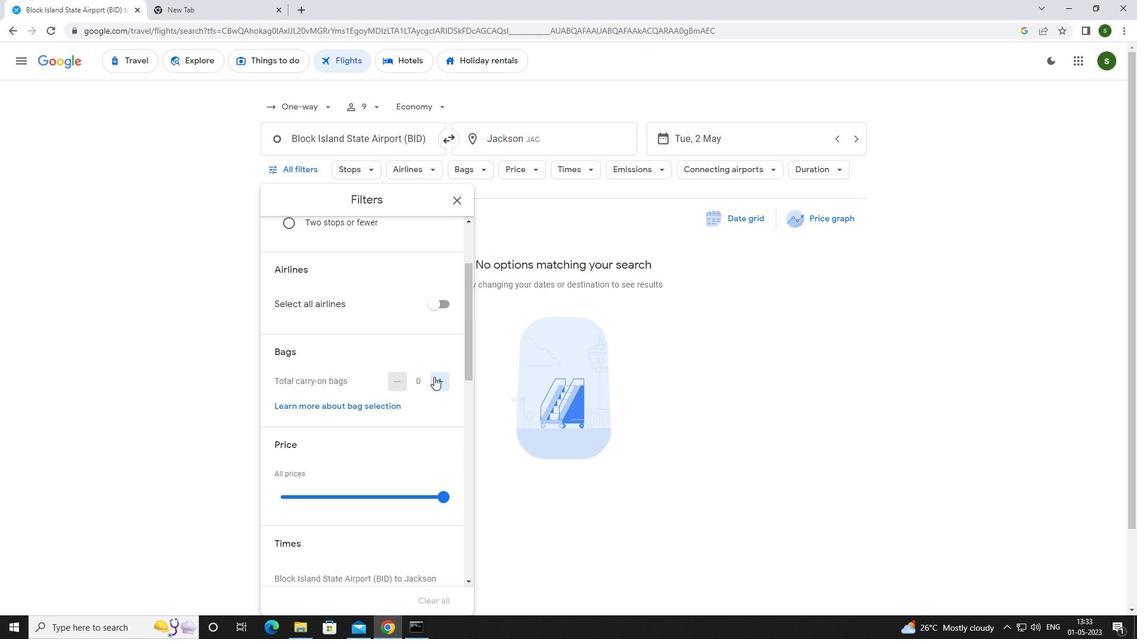 
Action: Mouse moved to (425, 343)
Screenshot: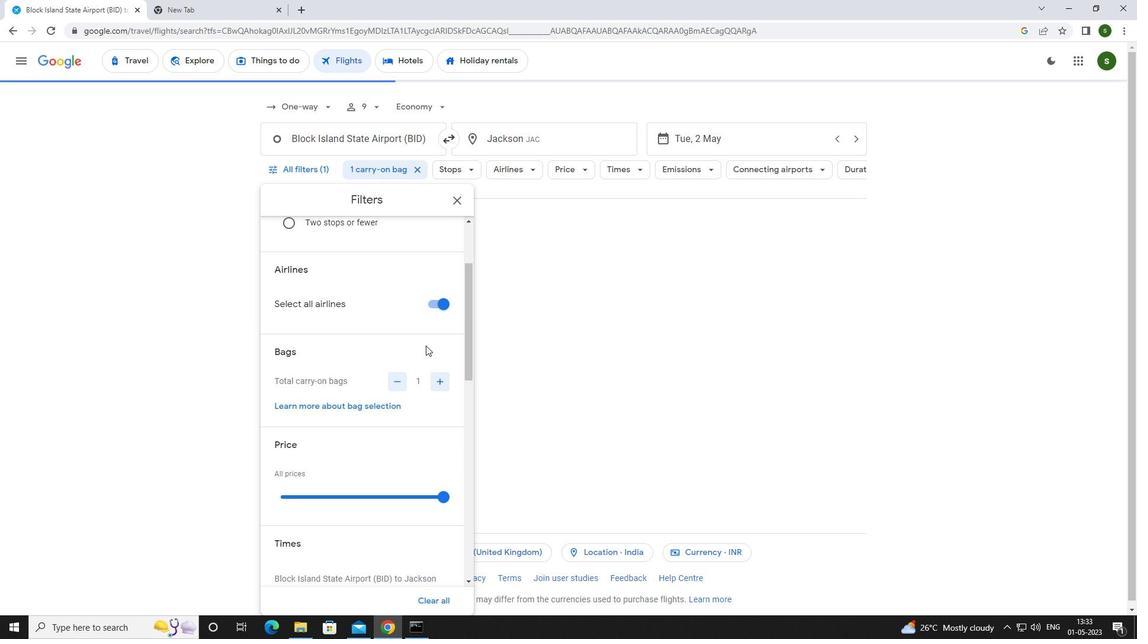 
Action: Mouse scrolled (425, 343) with delta (0, 0)
Screenshot: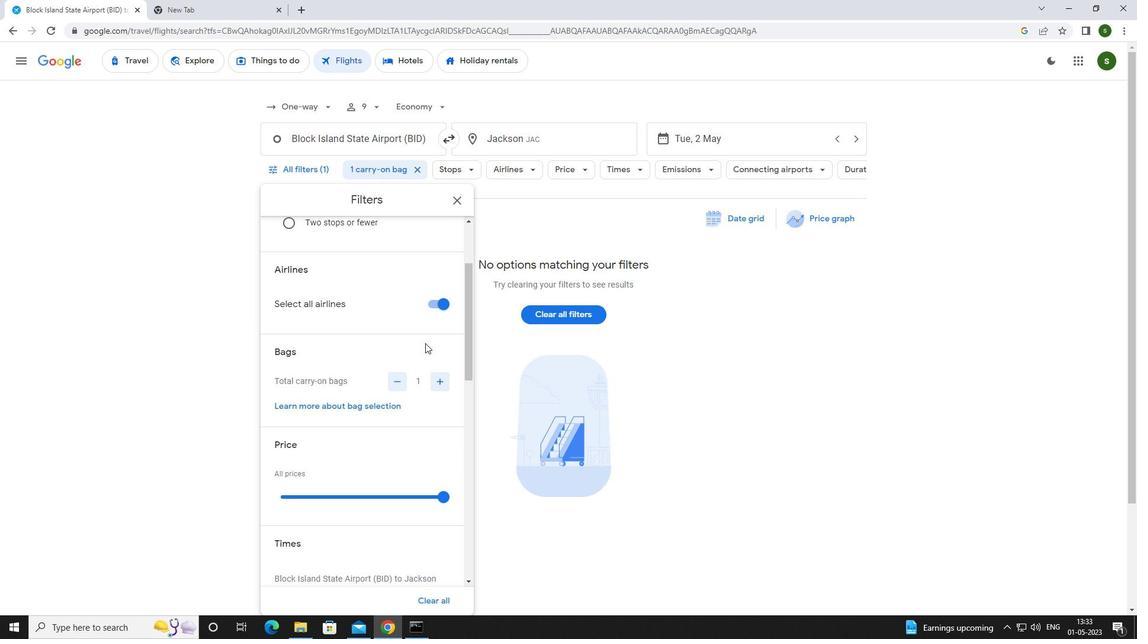 
Action: Mouse scrolled (425, 343) with delta (0, 0)
Screenshot: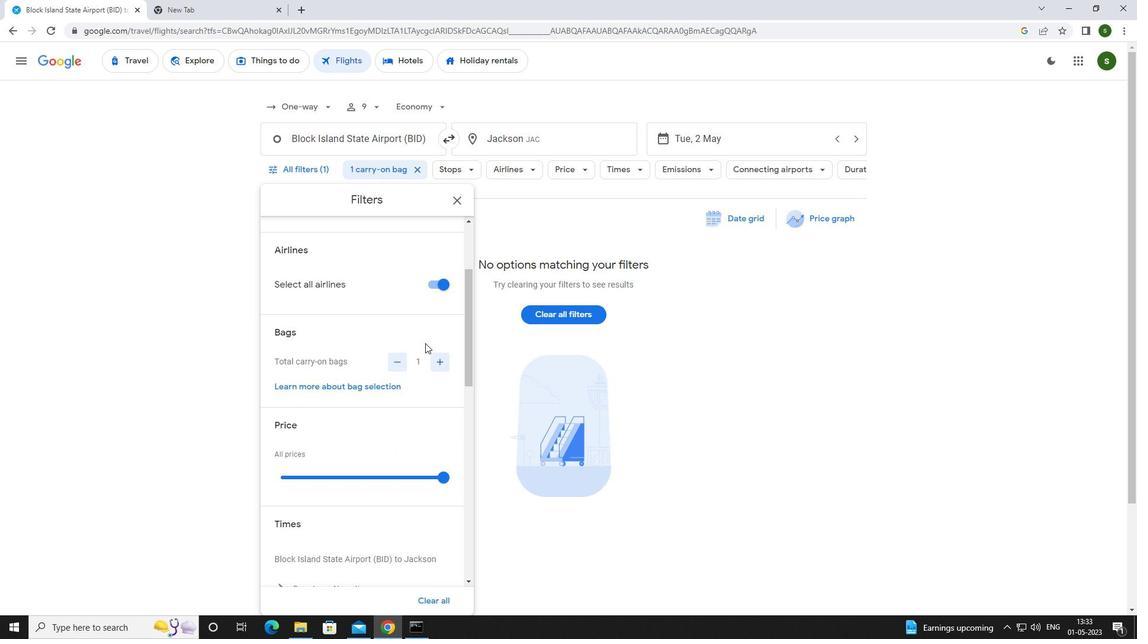 
Action: Mouse moved to (439, 378)
Screenshot: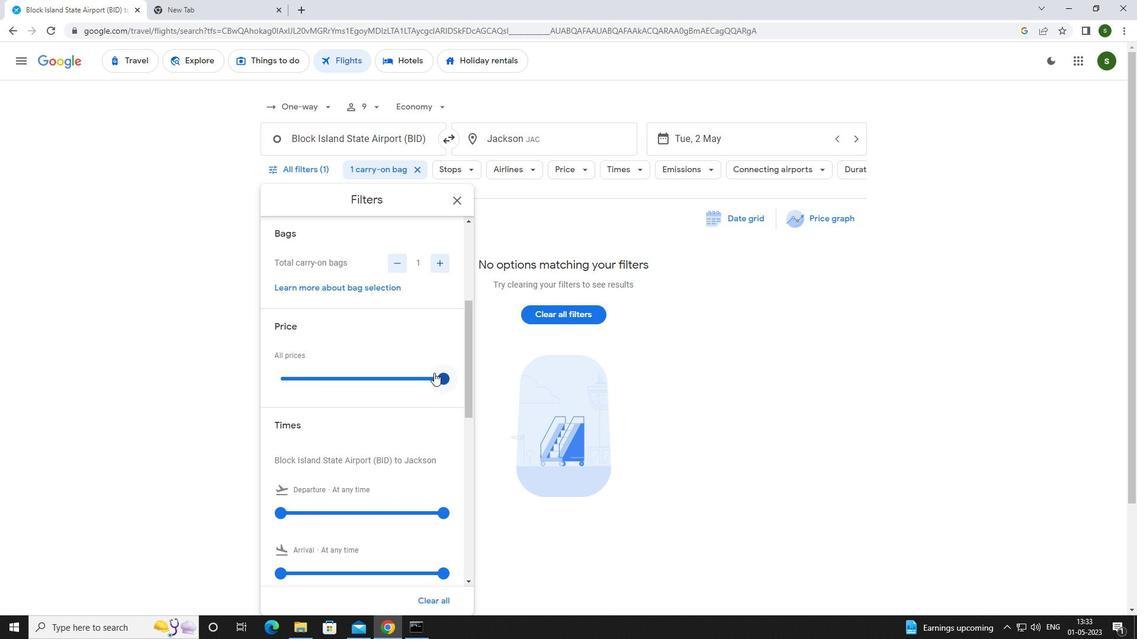 
Action: Mouse pressed left at (439, 378)
Screenshot: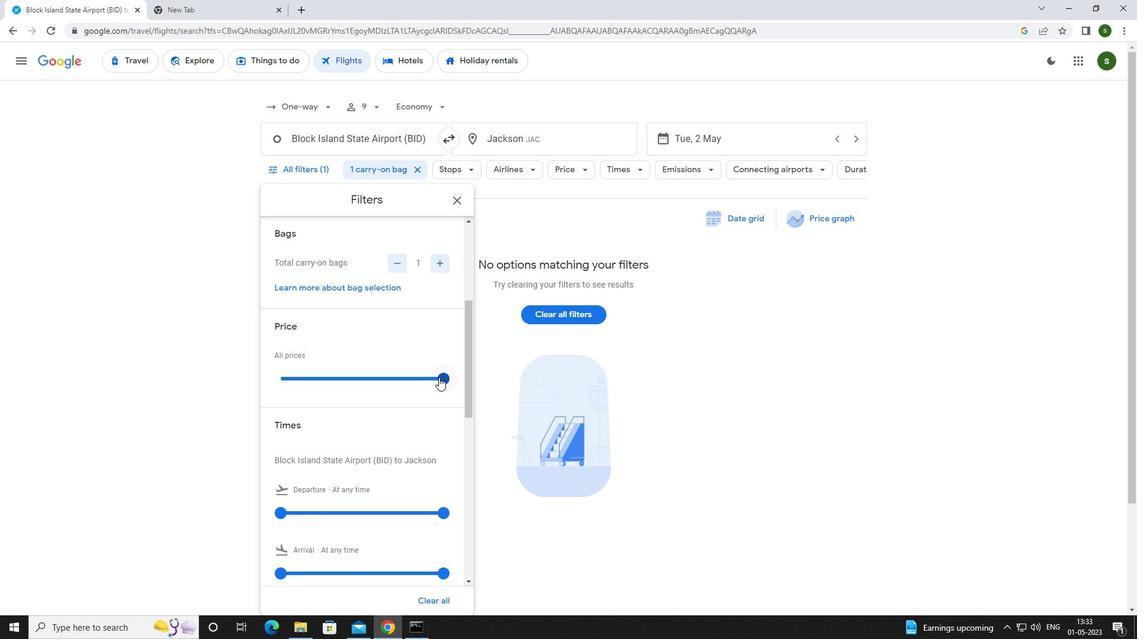 
Action: Mouse moved to (415, 385)
Screenshot: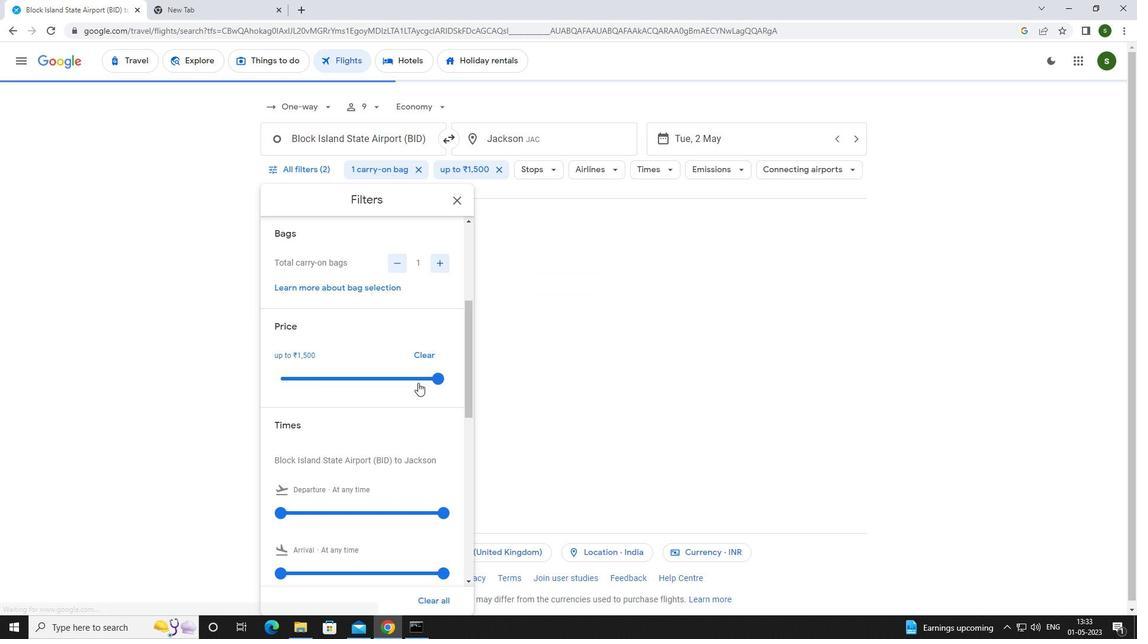 
Action: Mouse scrolled (415, 384) with delta (0, 0)
Screenshot: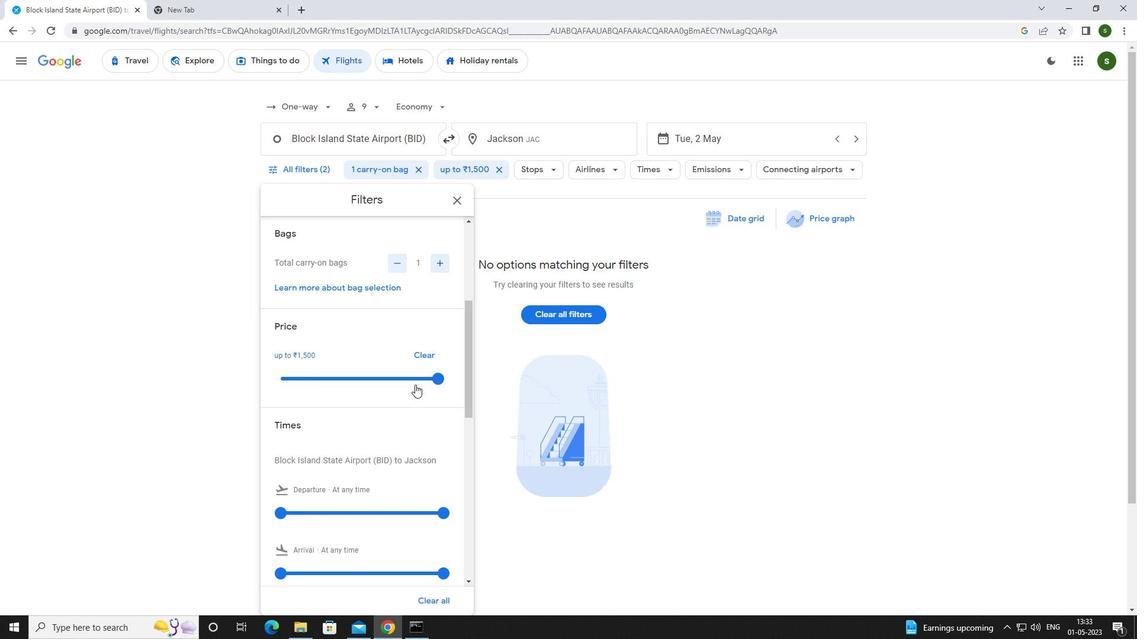
Action: Mouse moved to (282, 453)
Screenshot: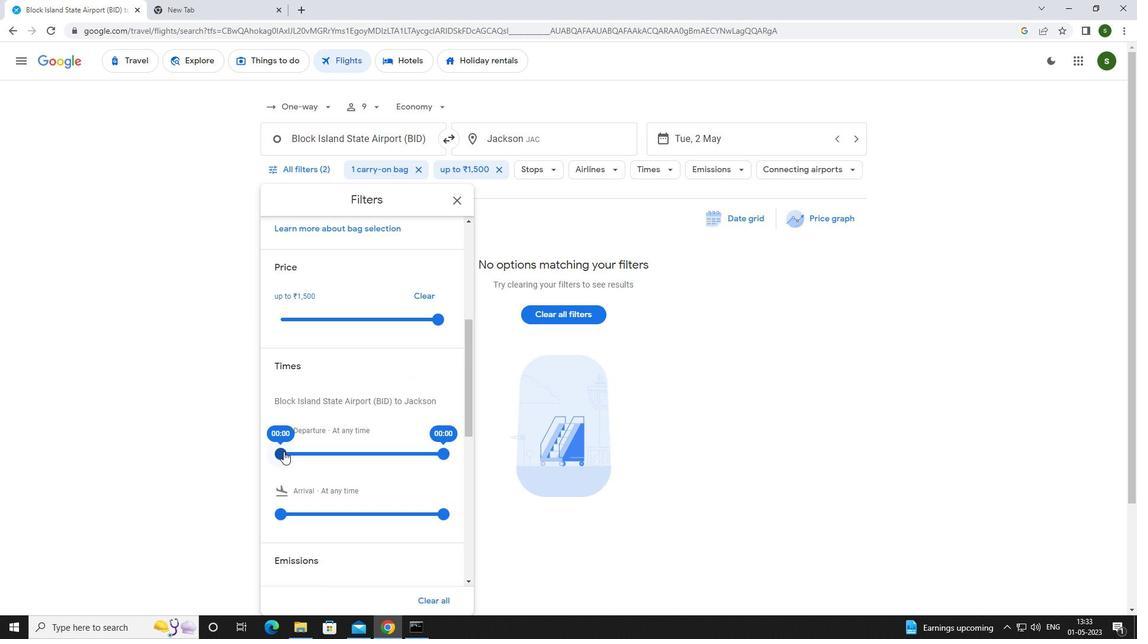 
Action: Mouse pressed left at (282, 453)
Screenshot: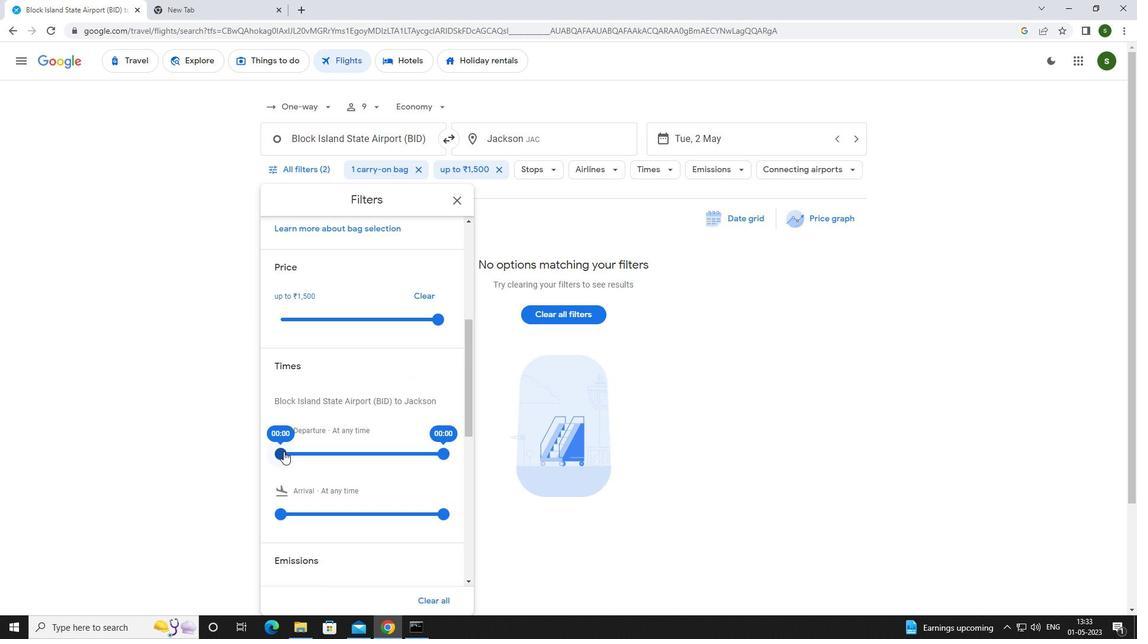 
Action: Mouse moved to (702, 424)
Screenshot: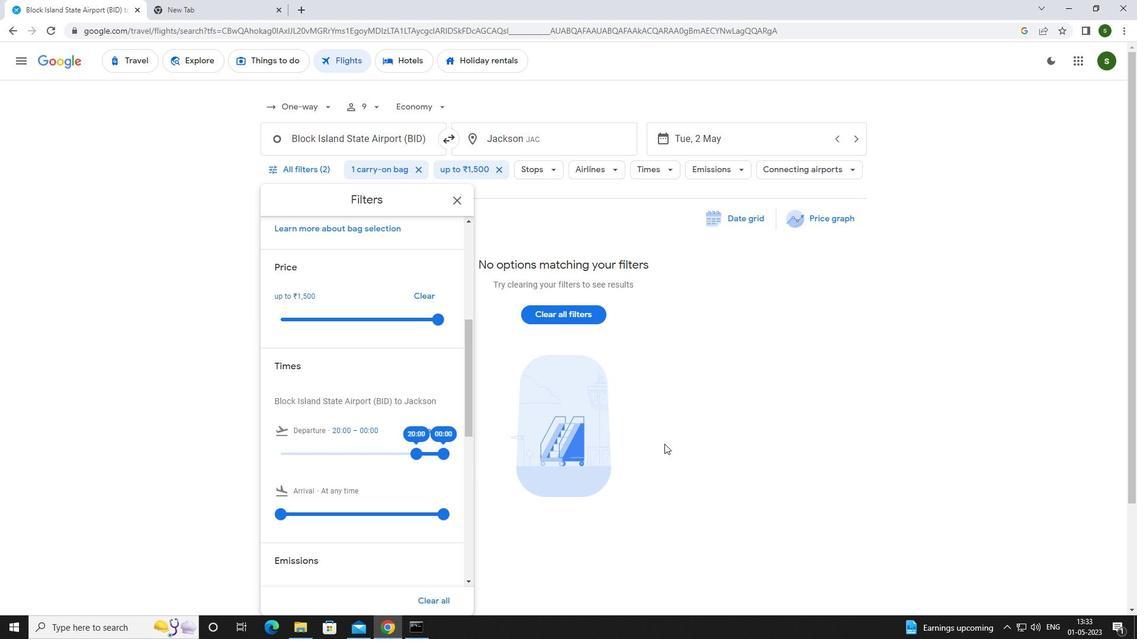 
Action: Mouse pressed left at (702, 424)
Screenshot: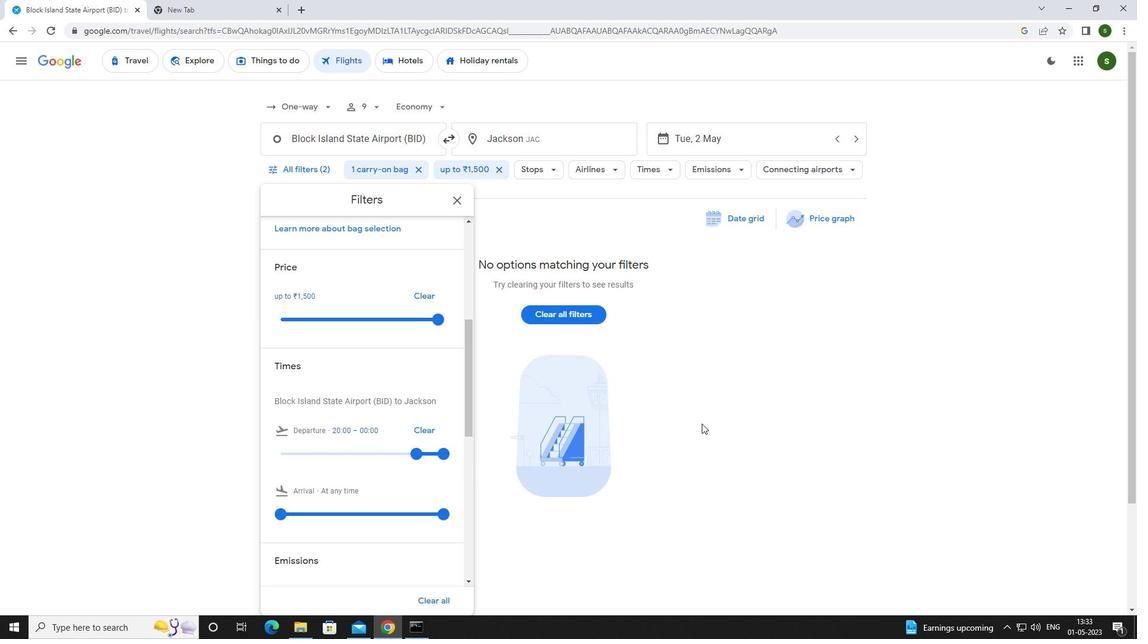 
Action: Mouse moved to (702, 422)
Screenshot: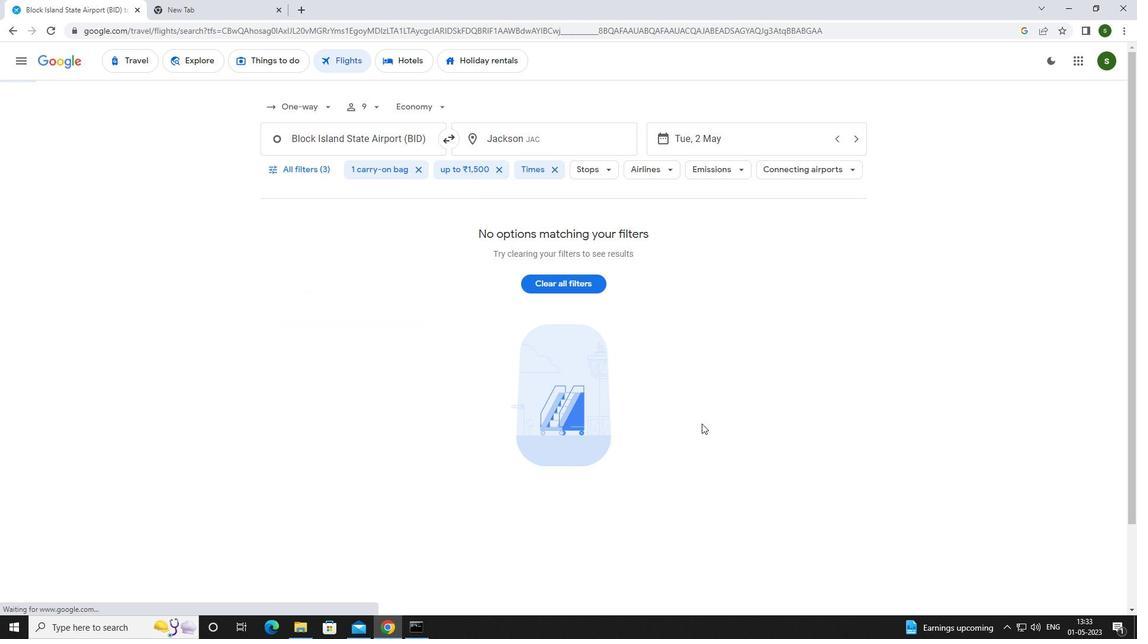 
